 Task: Search one way flight ticket for 4 adults, 2 children, 2 infants in seat and 1 infant on lap in economy from Cleveland: Cleveland Hopkins International Airport to Greenville: Pitt-greenville Airport on 5-2-2023. Choice of flights is Southwest. Price is upto 65000. Outbound departure time preference is 14:15.
Action: Mouse moved to (352, 315)
Screenshot: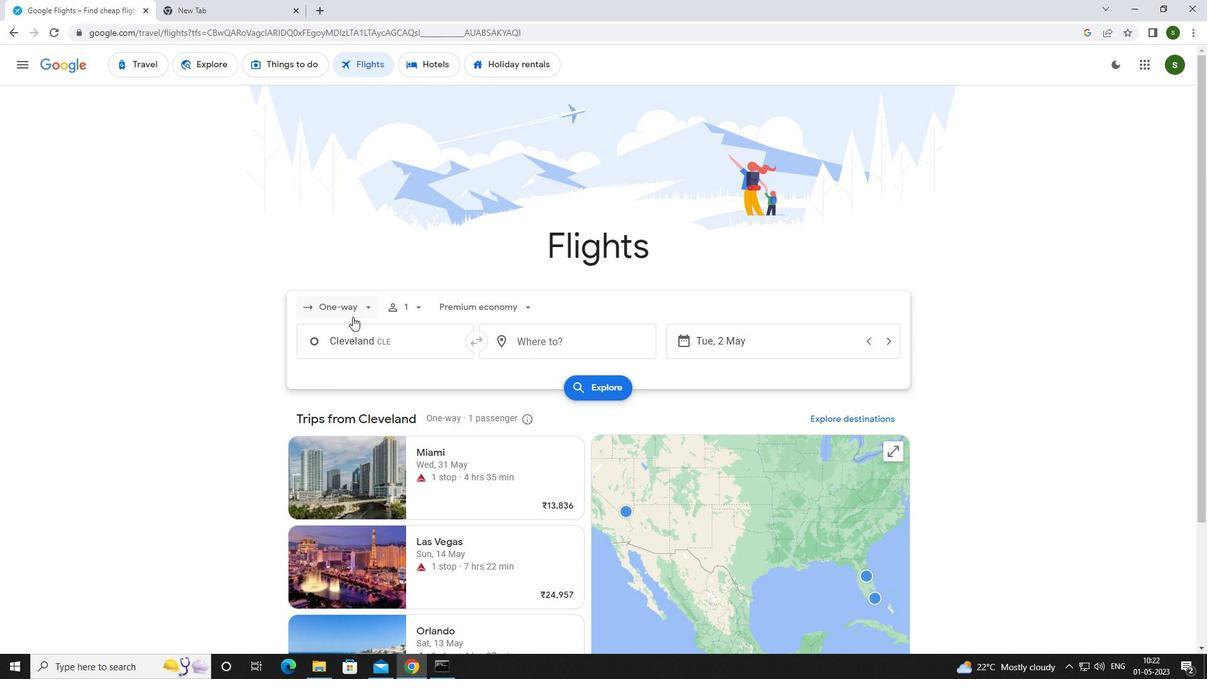 
Action: Mouse pressed left at (352, 315)
Screenshot: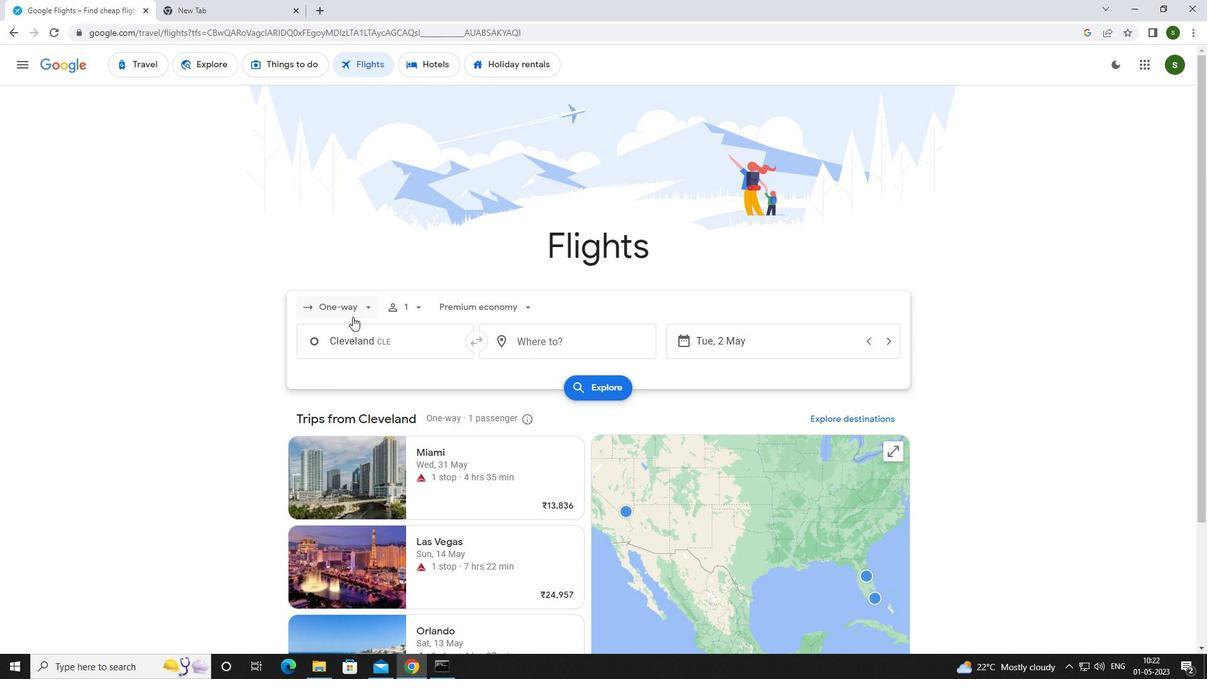
Action: Mouse moved to (354, 366)
Screenshot: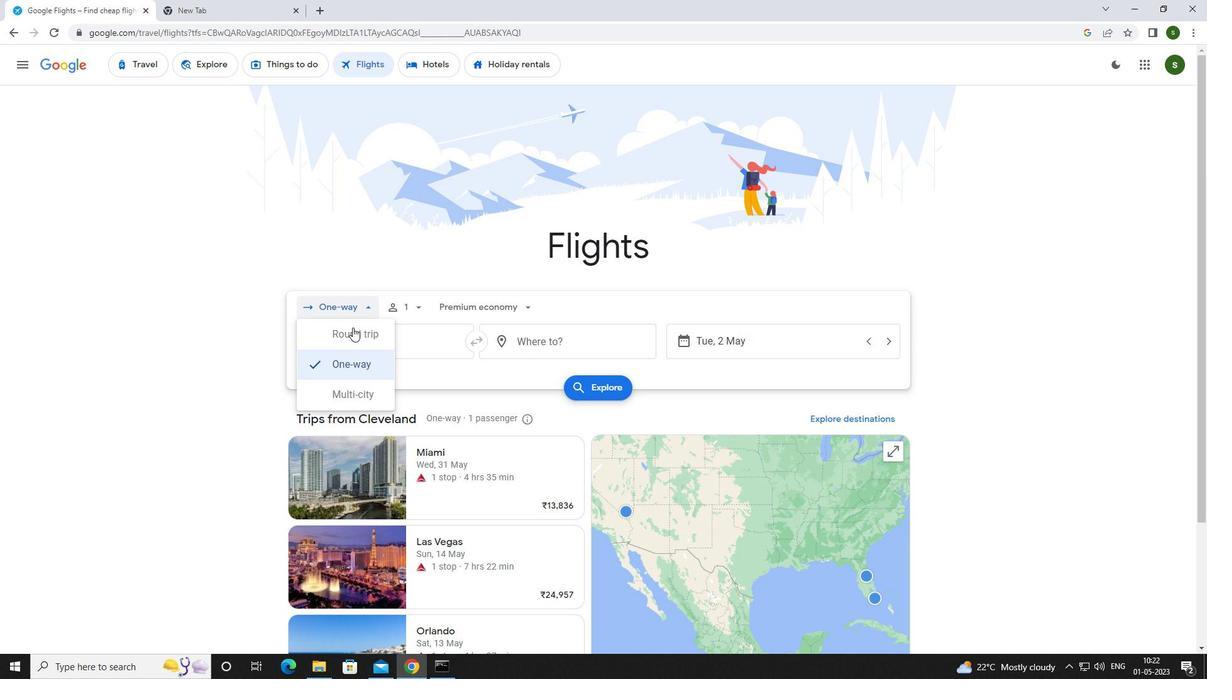 
Action: Mouse pressed left at (354, 366)
Screenshot: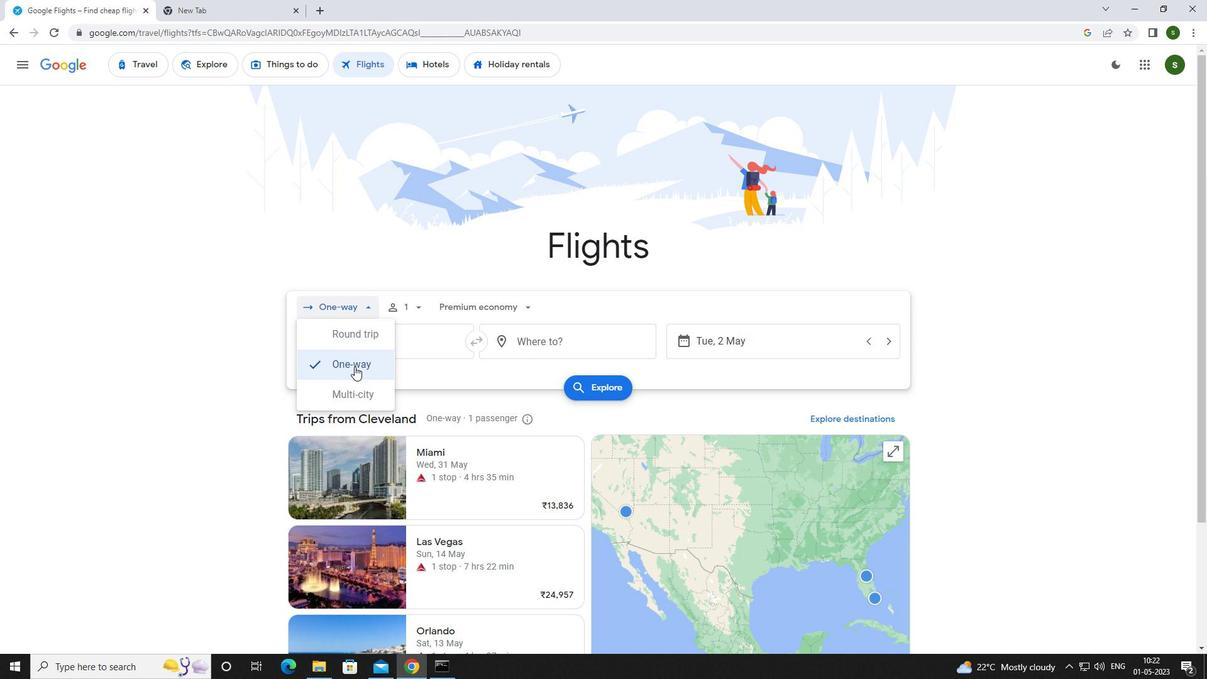 
Action: Mouse moved to (416, 304)
Screenshot: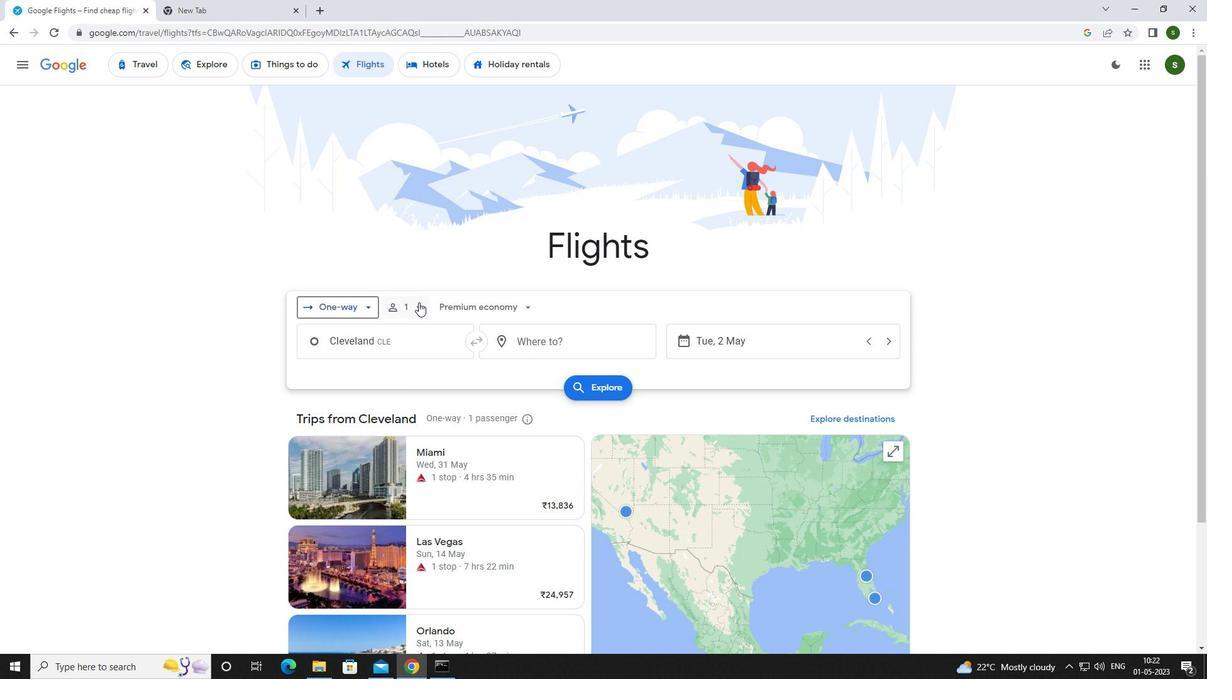 
Action: Mouse pressed left at (416, 304)
Screenshot: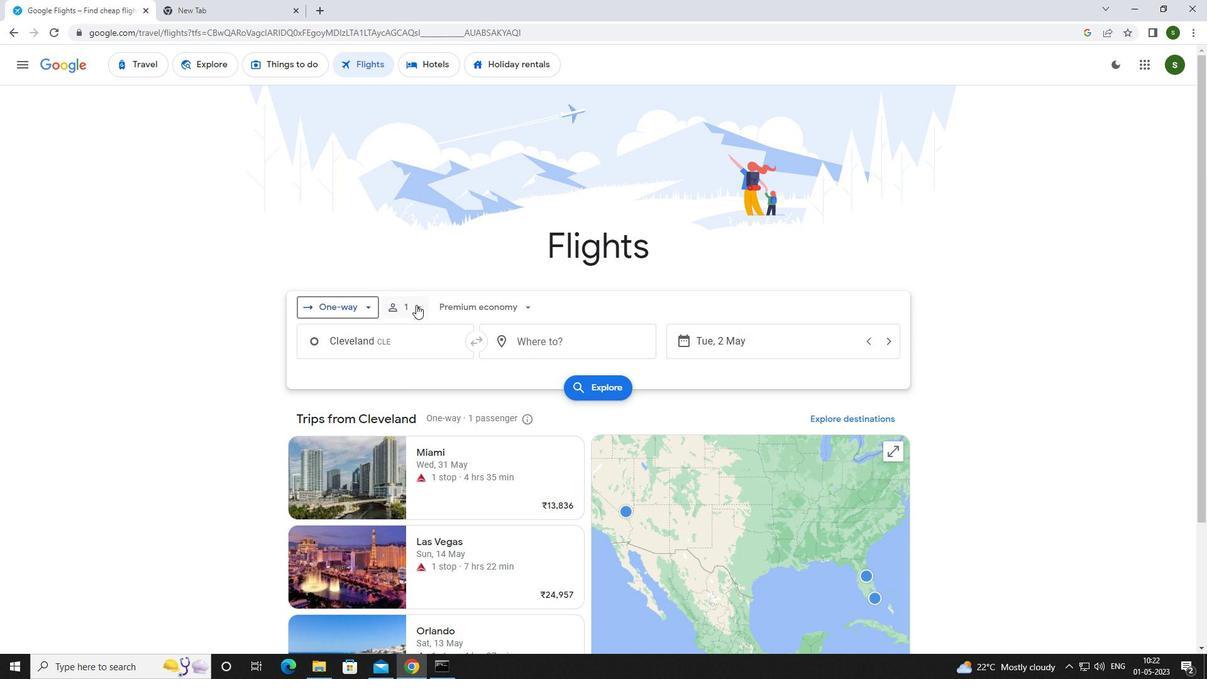 
Action: Mouse moved to (516, 335)
Screenshot: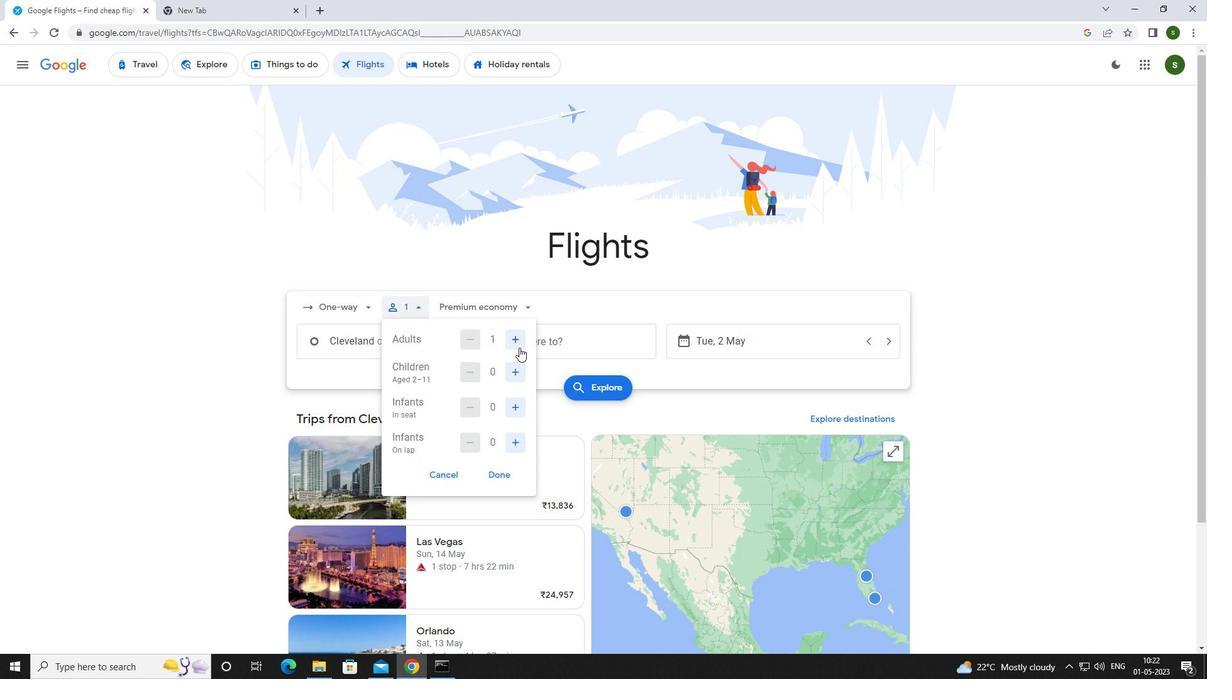 
Action: Mouse pressed left at (516, 335)
Screenshot: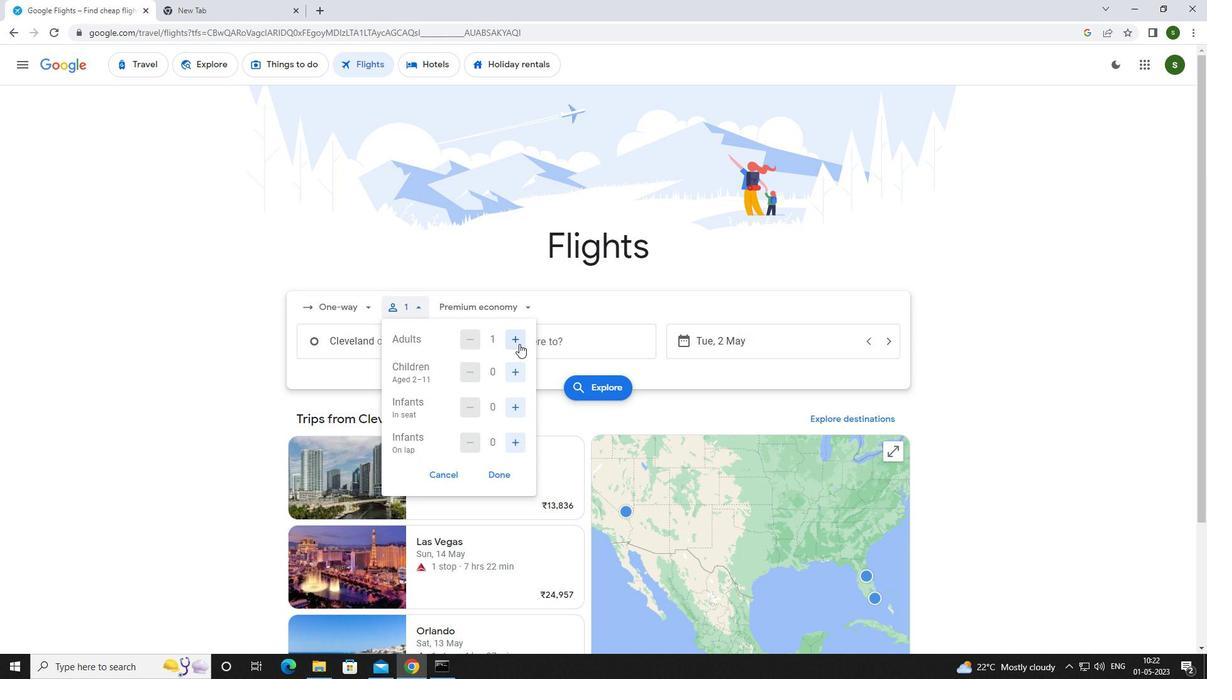 
Action: Mouse pressed left at (516, 335)
Screenshot: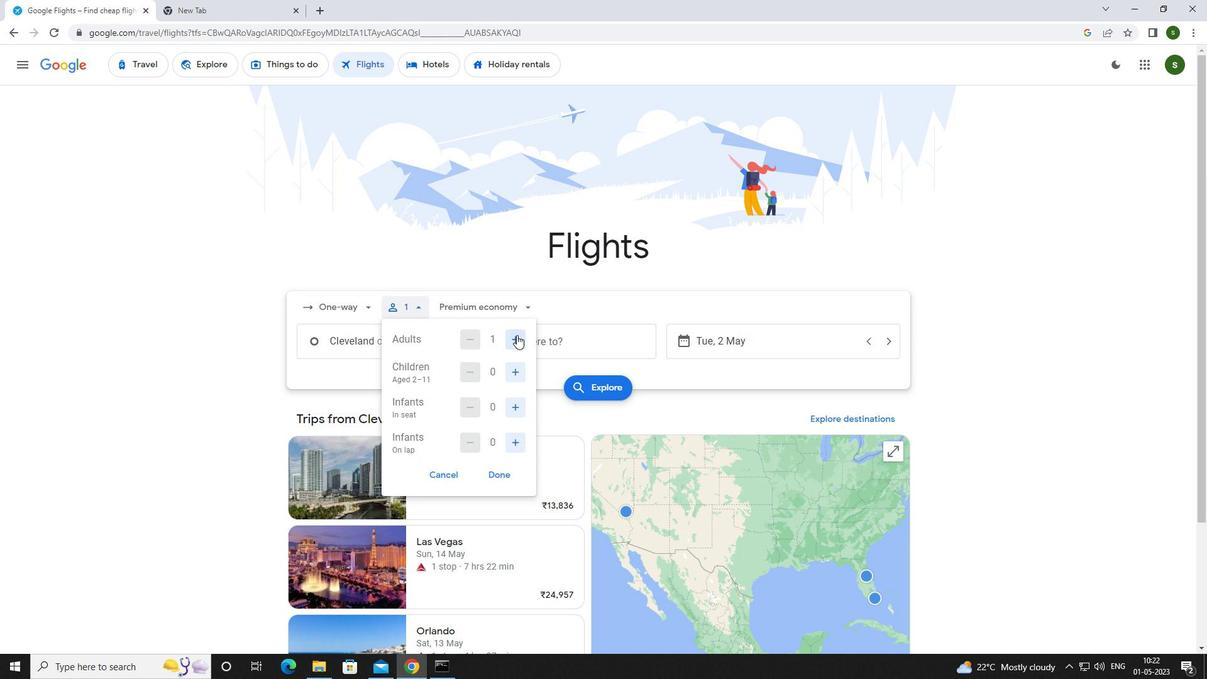 
Action: Mouse pressed left at (516, 335)
Screenshot: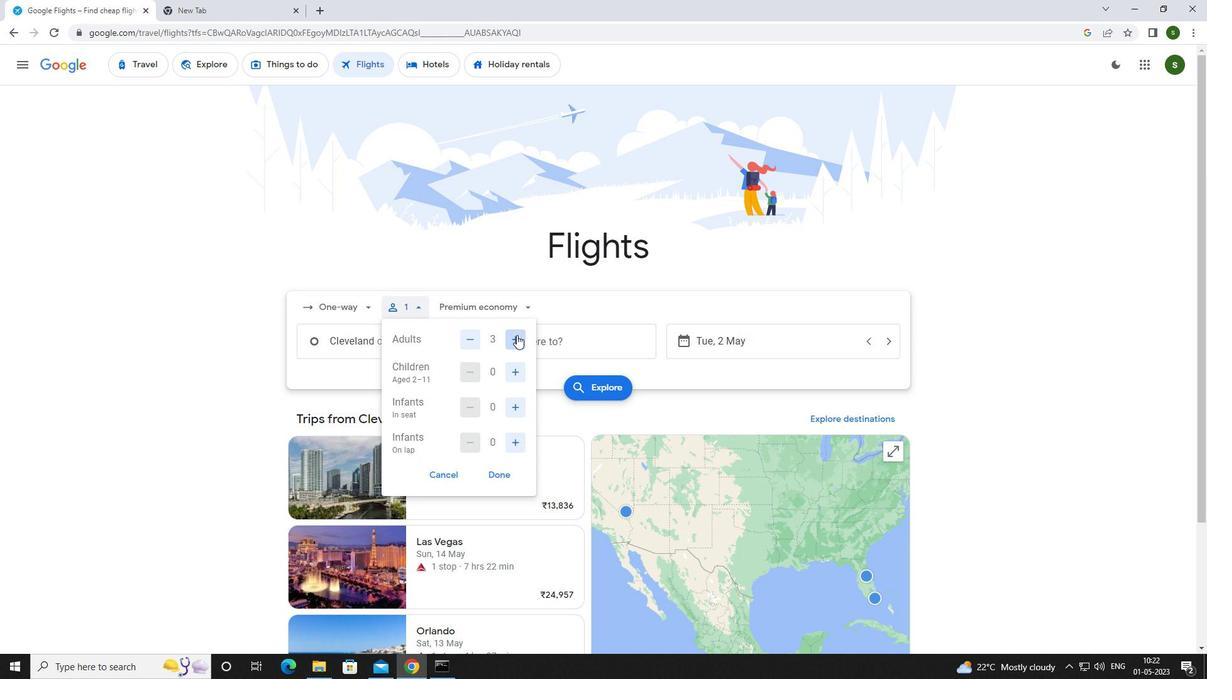 
Action: Mouse moved to (514, 367)
Screenshot: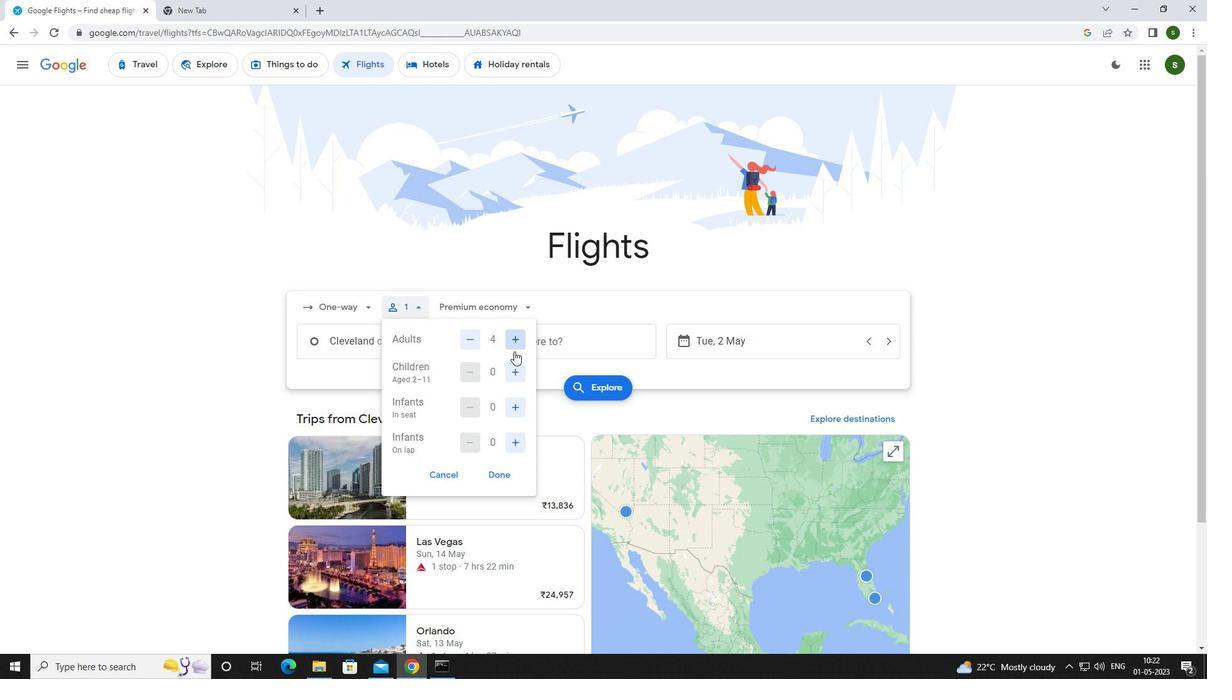 
Action: Mouse pressed left at (514, 367)
Screenshot: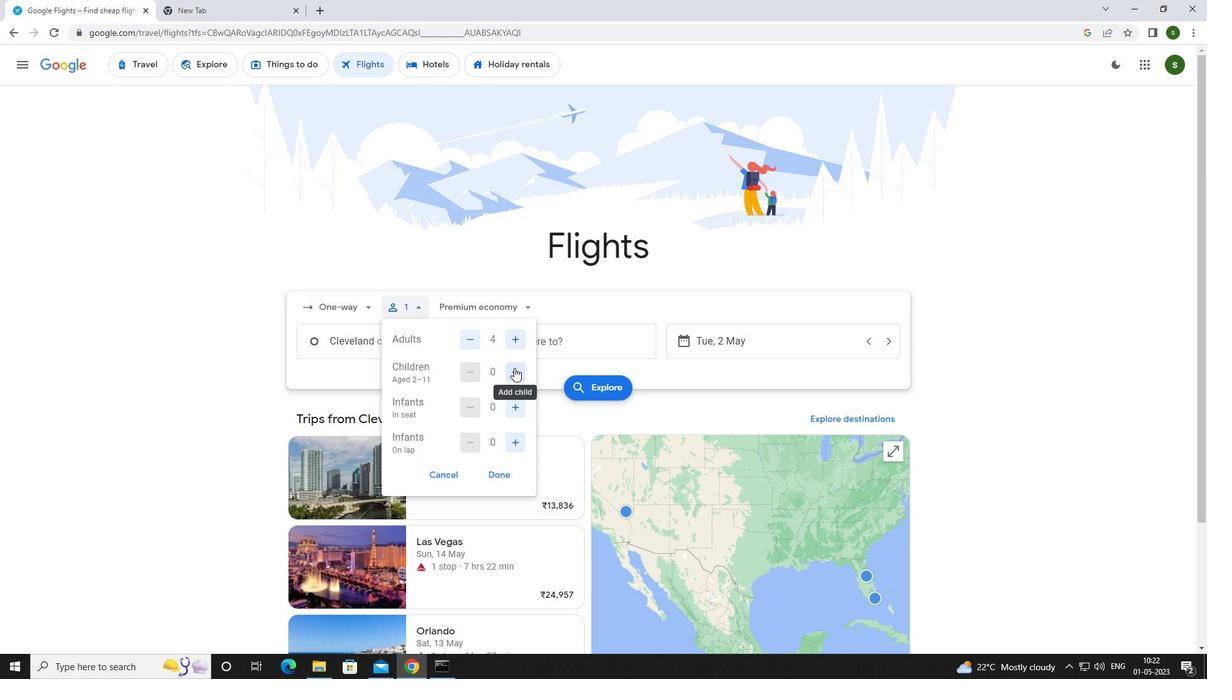 
Action: Mouse pressed left at (514, 367)
Screenshot: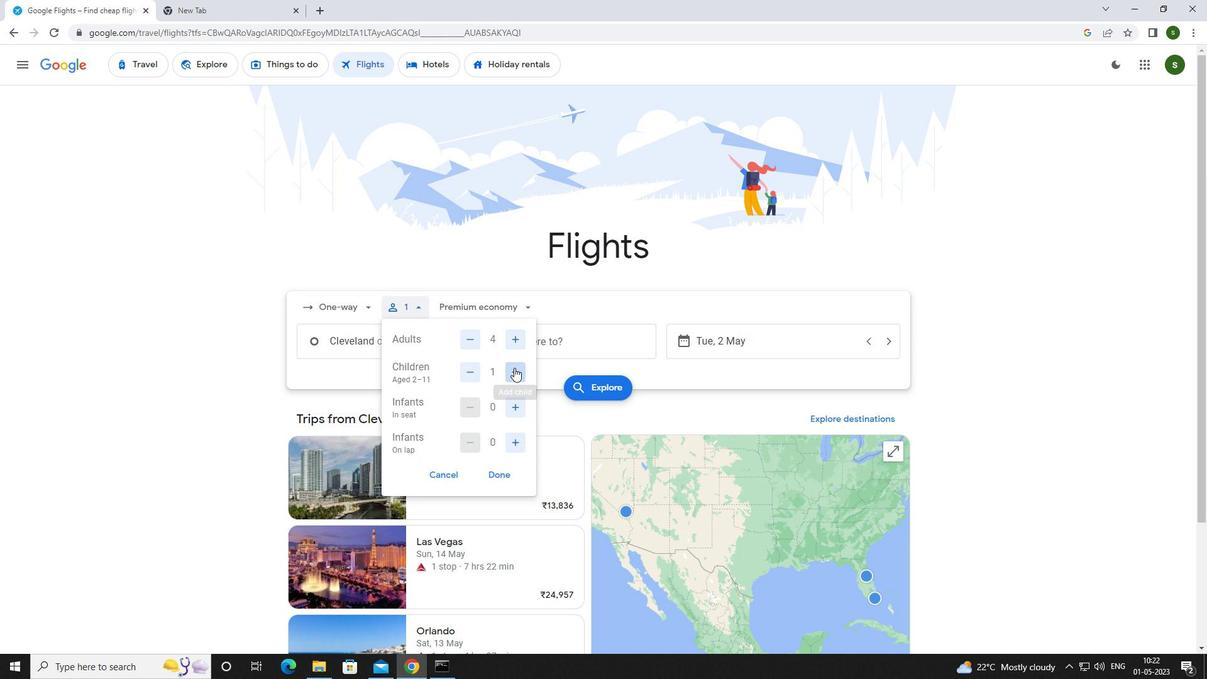 
Action: Mouse moved to (514, 405)
Screenshot: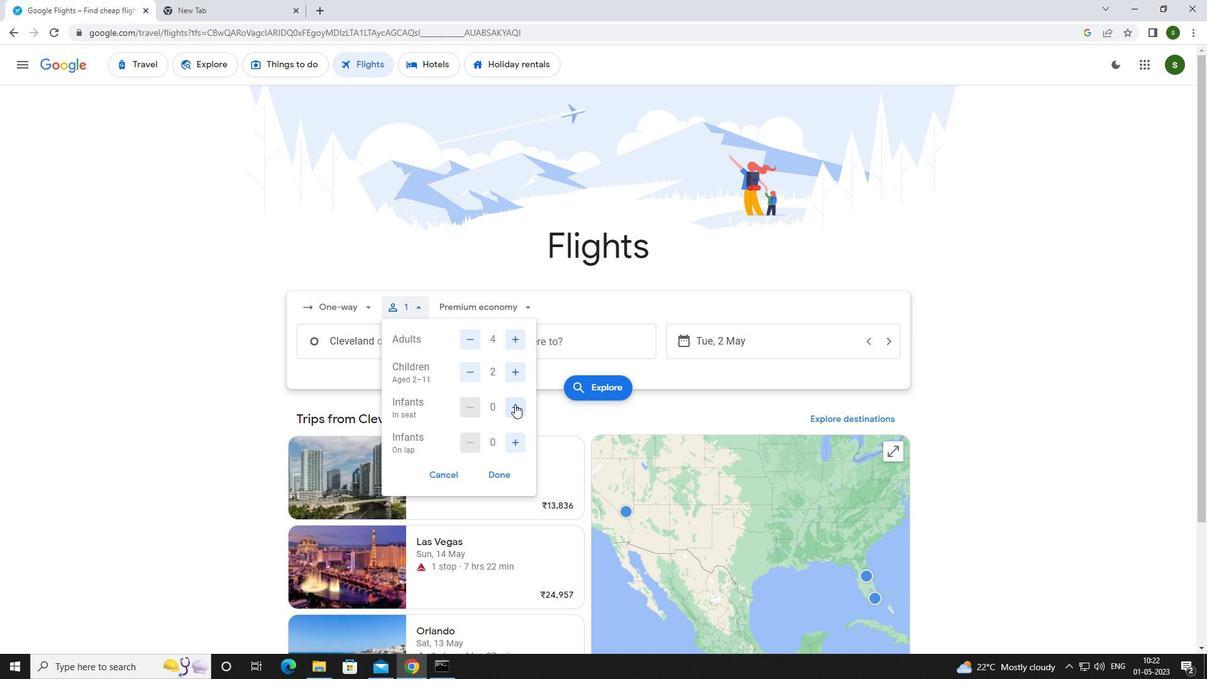 
Action: Mouse pressed left at (514, 405)
Screenshot: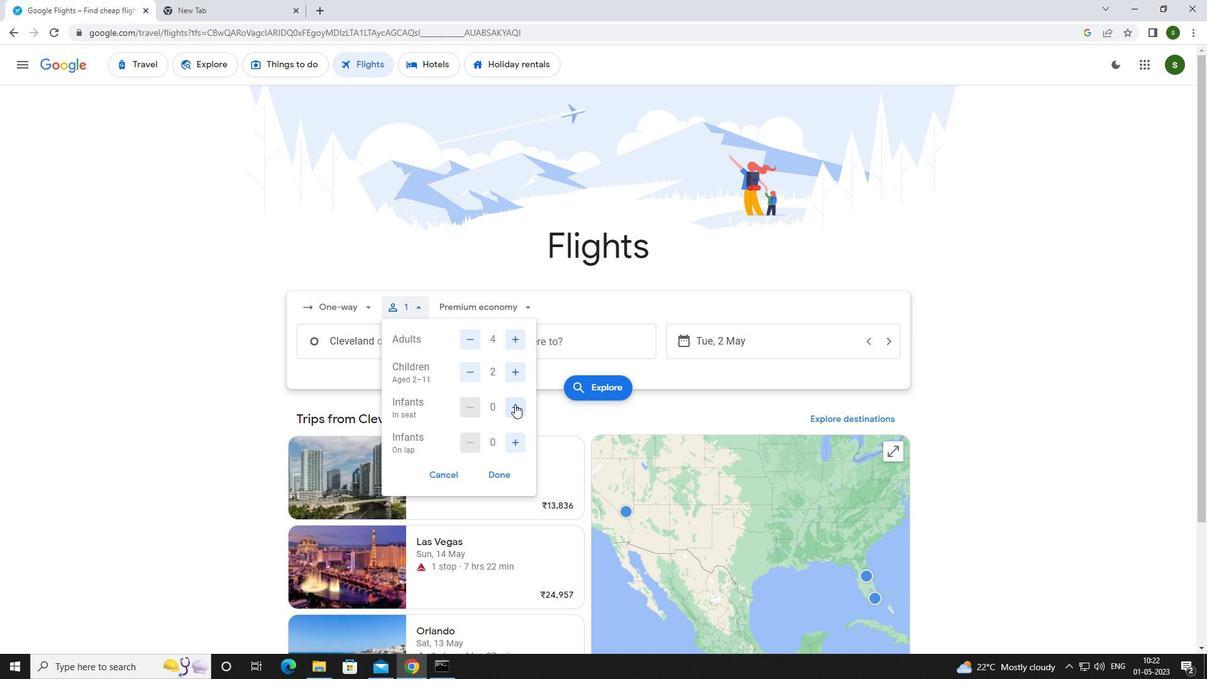 
Action: Mouse pressed left at (514, 405)
Screenshot: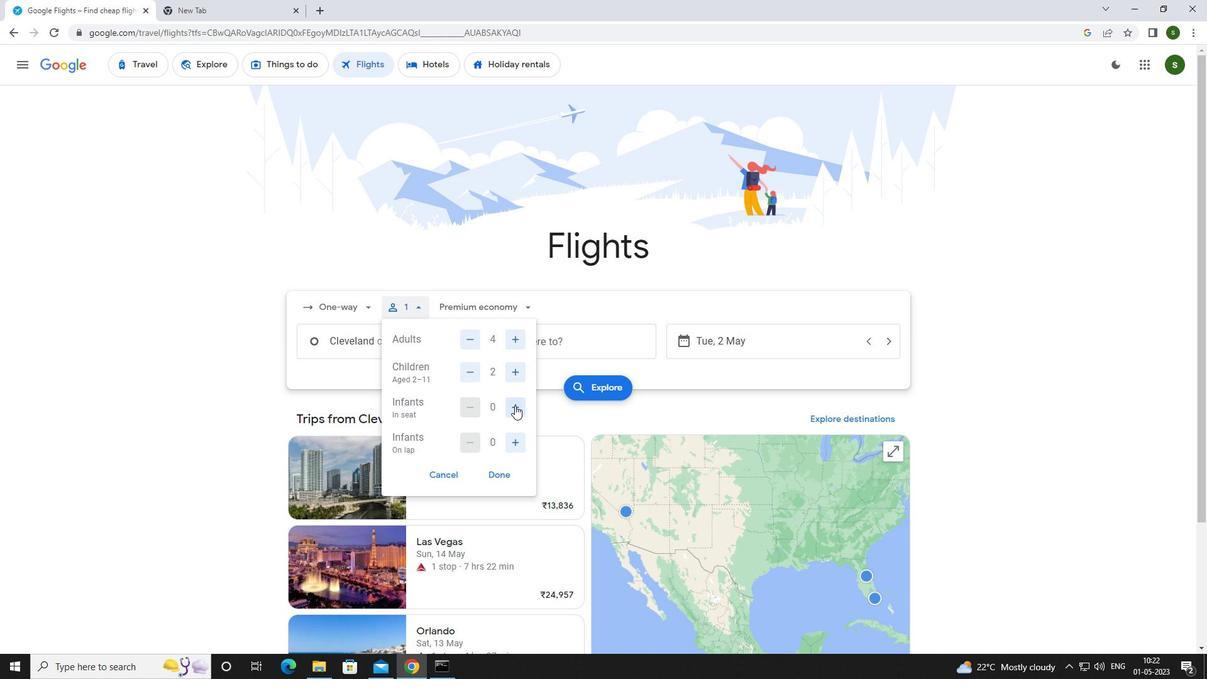 
Action: Mouse moved to (521, 443)
Screenshot: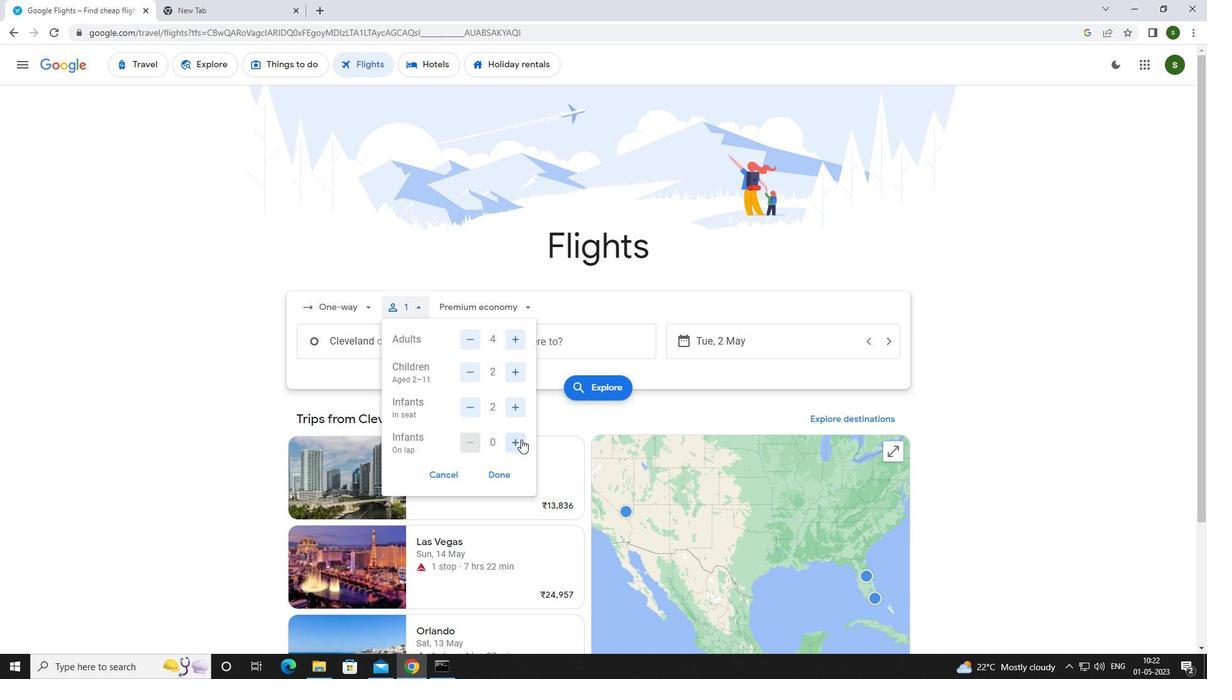 
Action: Mouse pressed left at (521, 443)
Screenshot: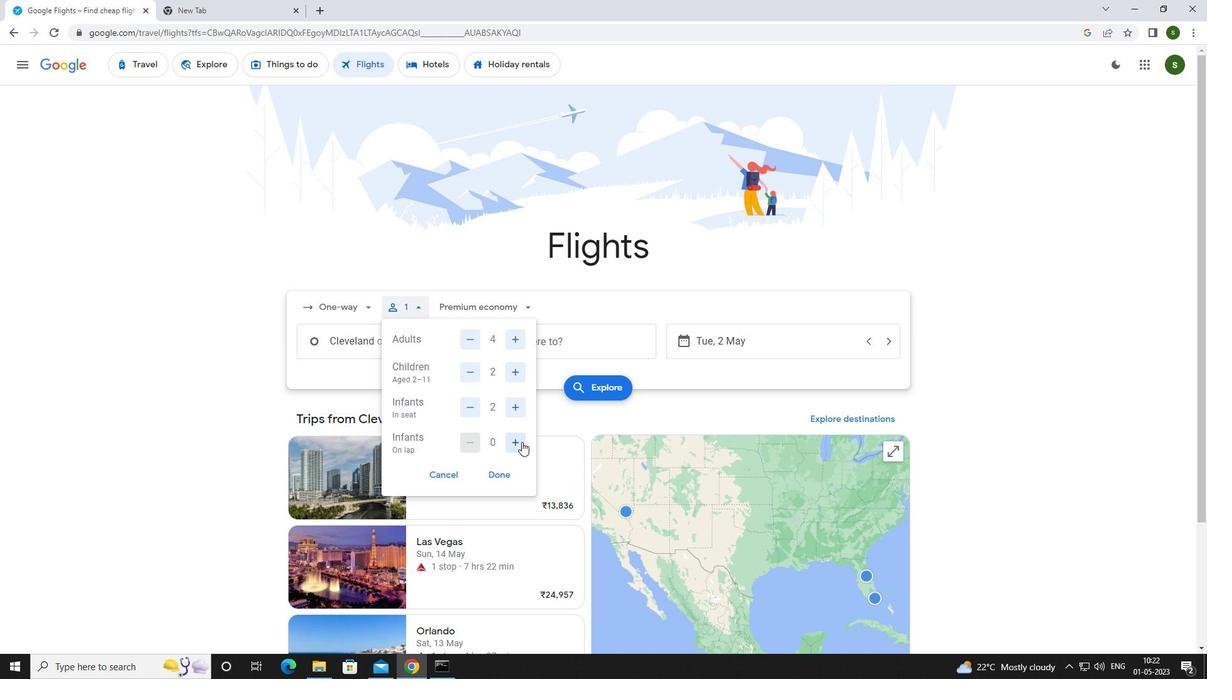 
Action: Mouse moved to (487, 299)
Screenshot: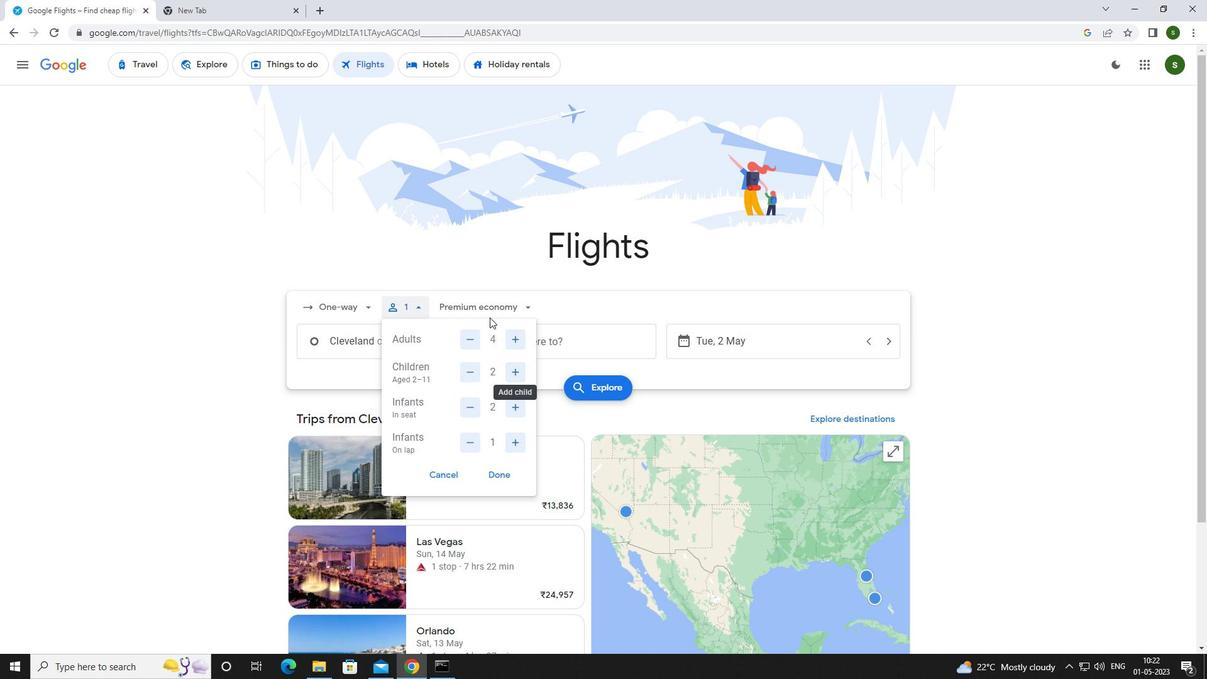 
Action: Mouse pressed left at (487, 299)
Screenshot: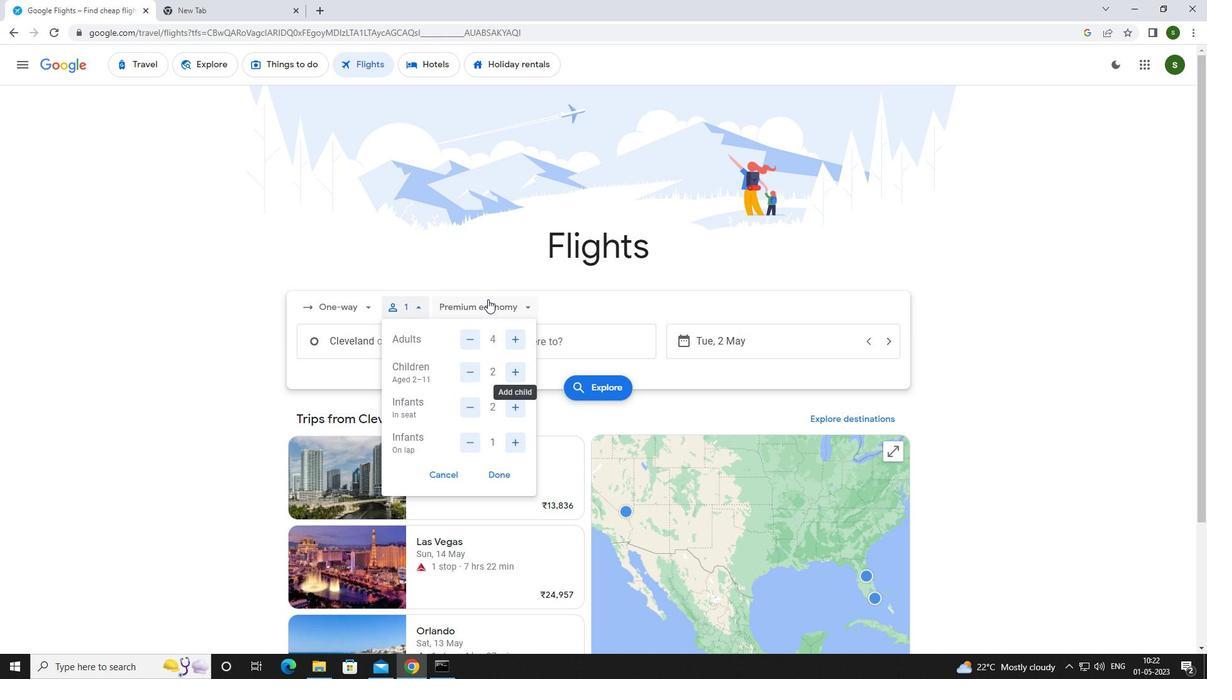 
Action: Mouse moved to (496, 340)
Screenshot: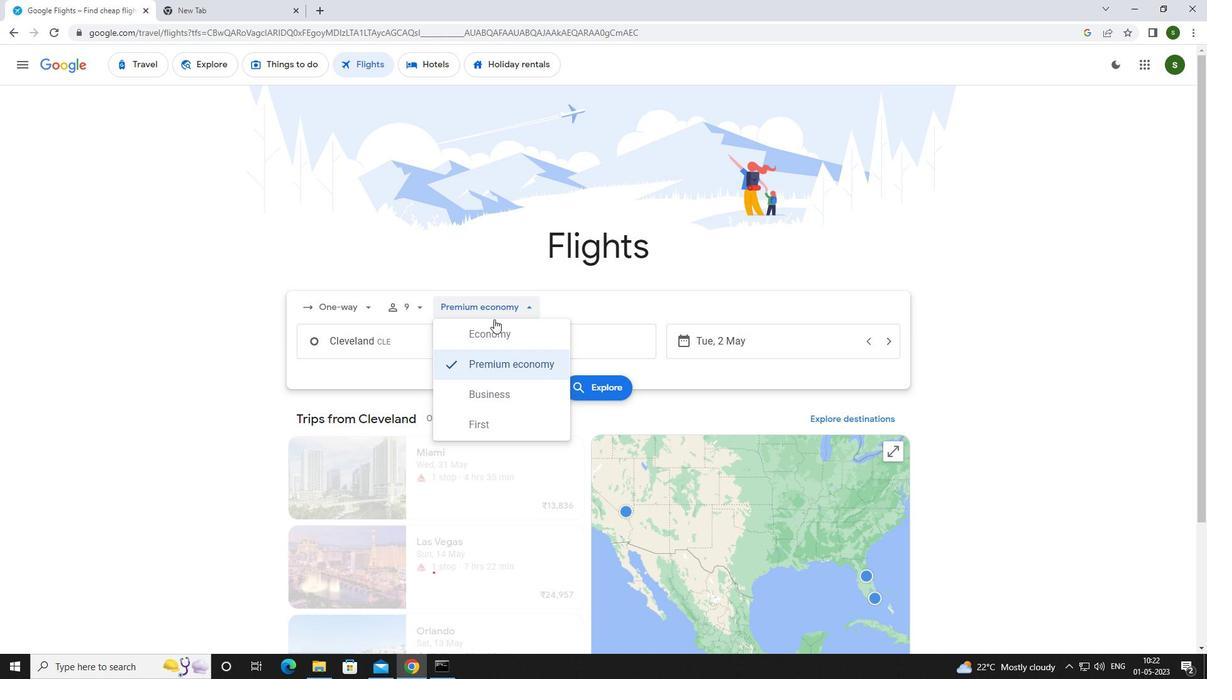 
Action: Mouse pressed left at (496, 340)
Screenshot: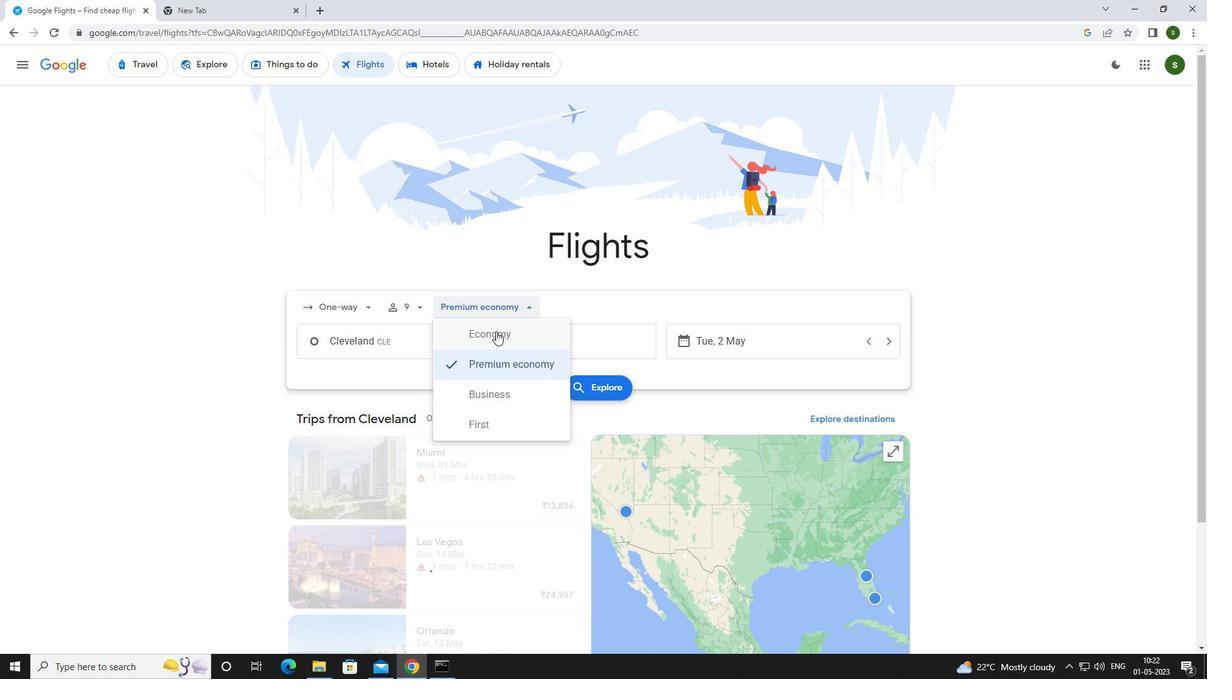 
Action: Mouse moved to (410, 348)
Screenshot: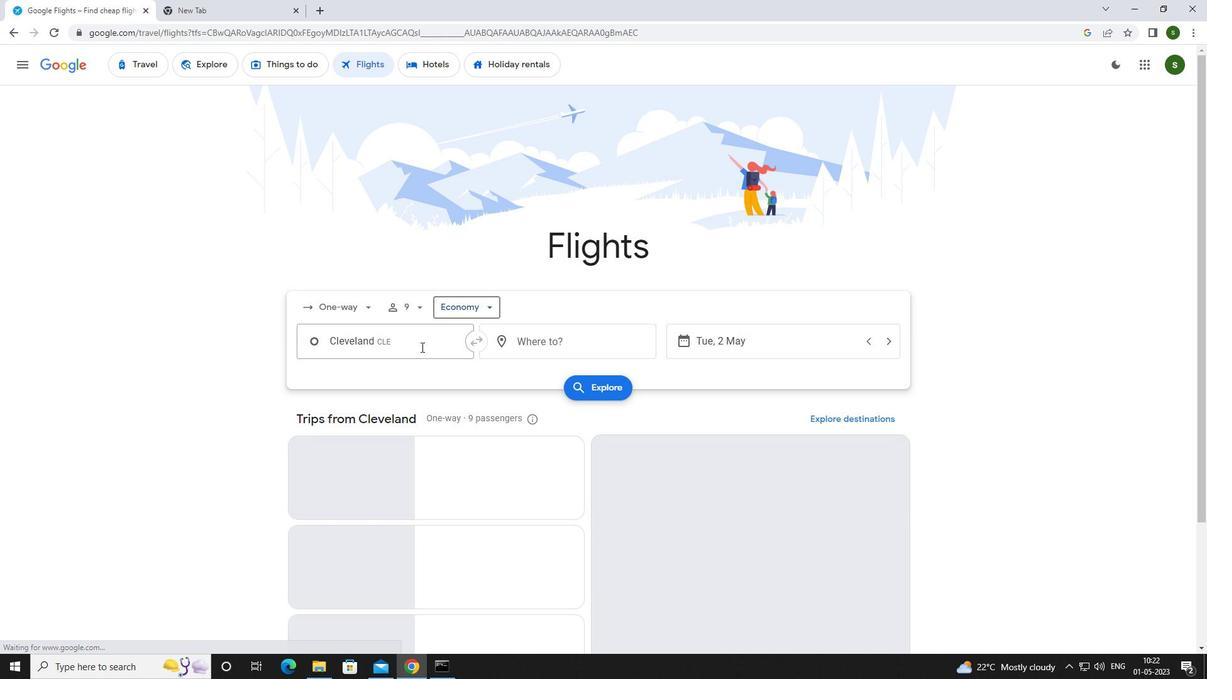 
Action: Mouse pressed left at (410, 348)
Screenshot: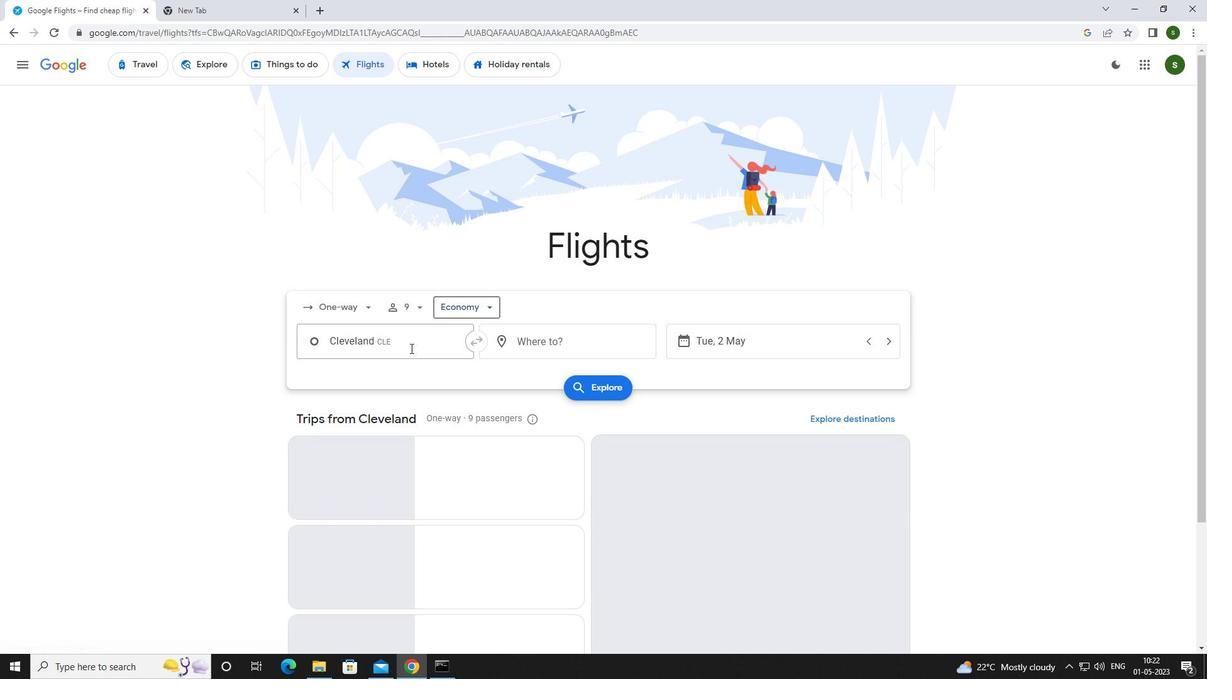 
Action: Mouse moved to (409, 348)
Screenshot: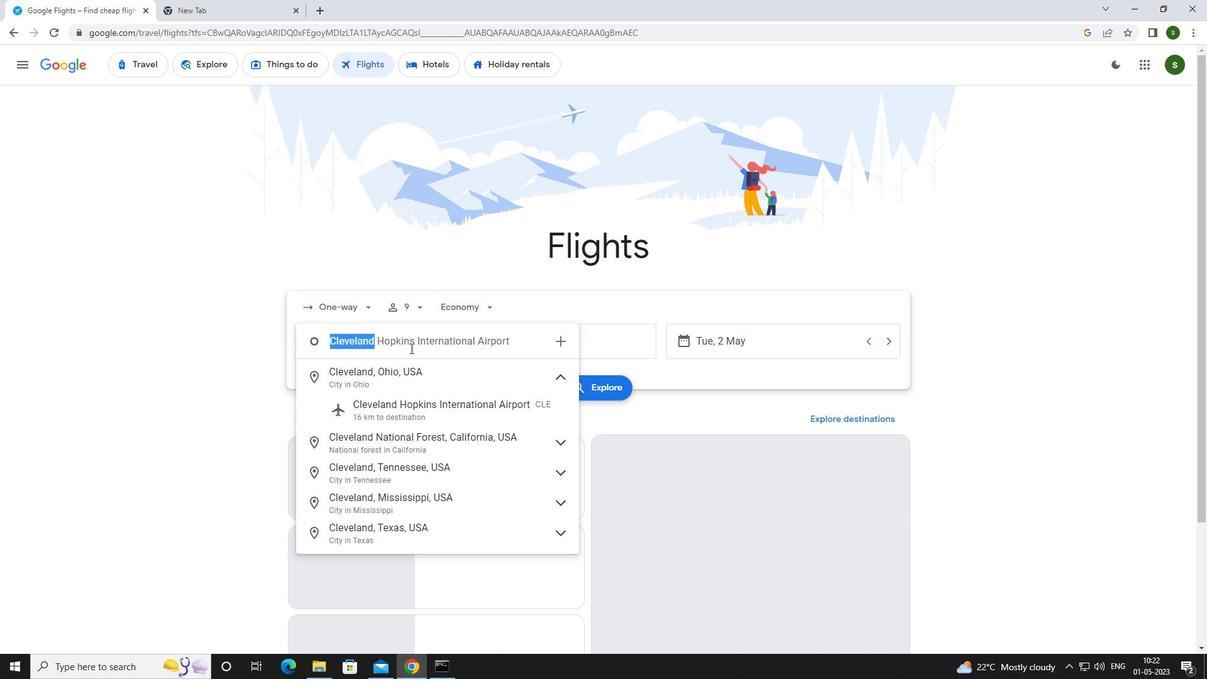 
Action: Key pressed c<Key.caps_lock>le
Screenshot: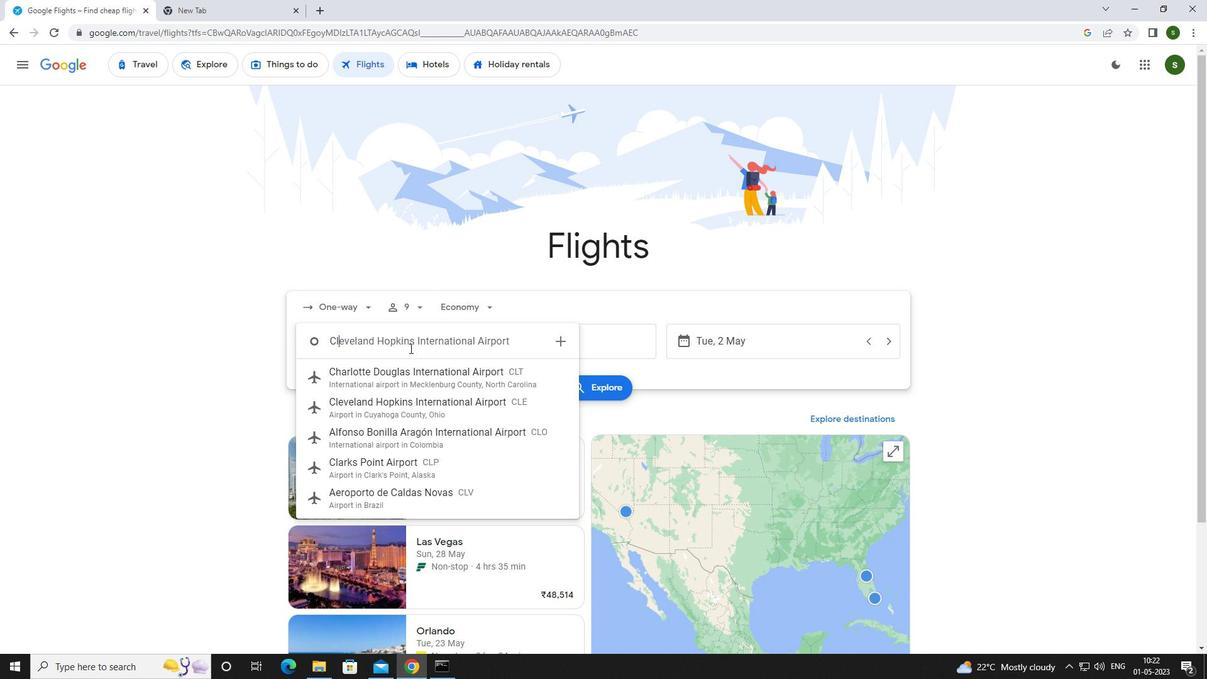 
Action: Mouse moved to (424, 376)
Screenshot: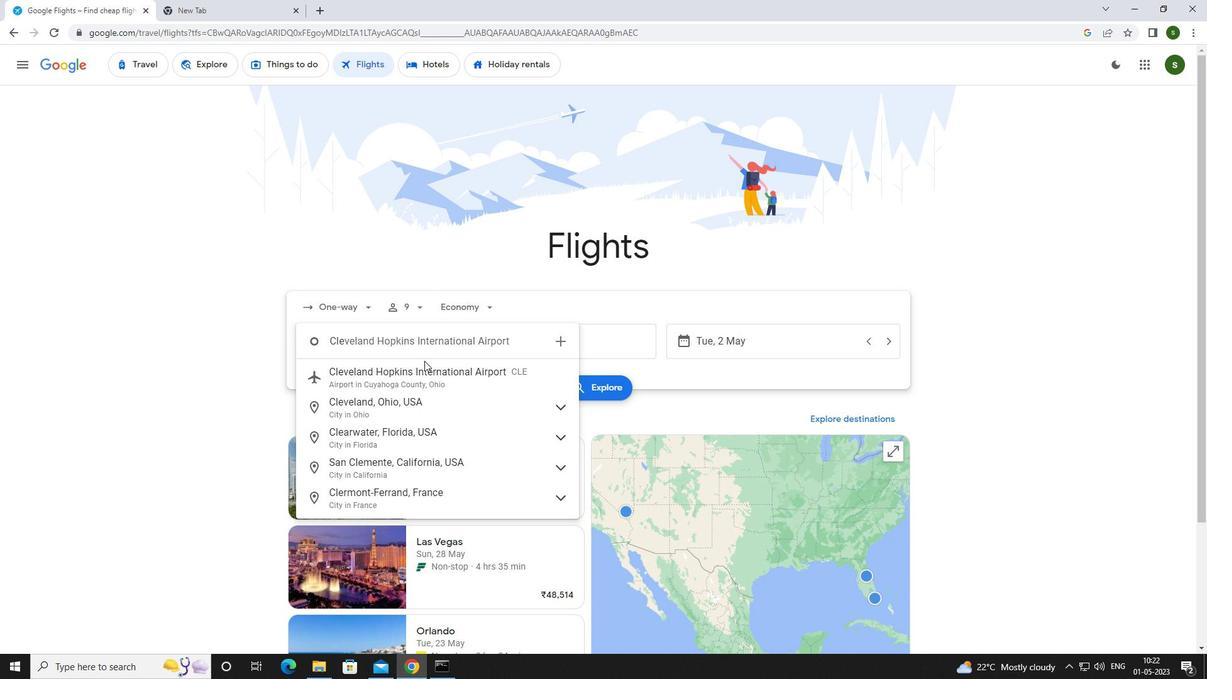 
Action: Mouse pressed left at (424, 376)
Screenshot: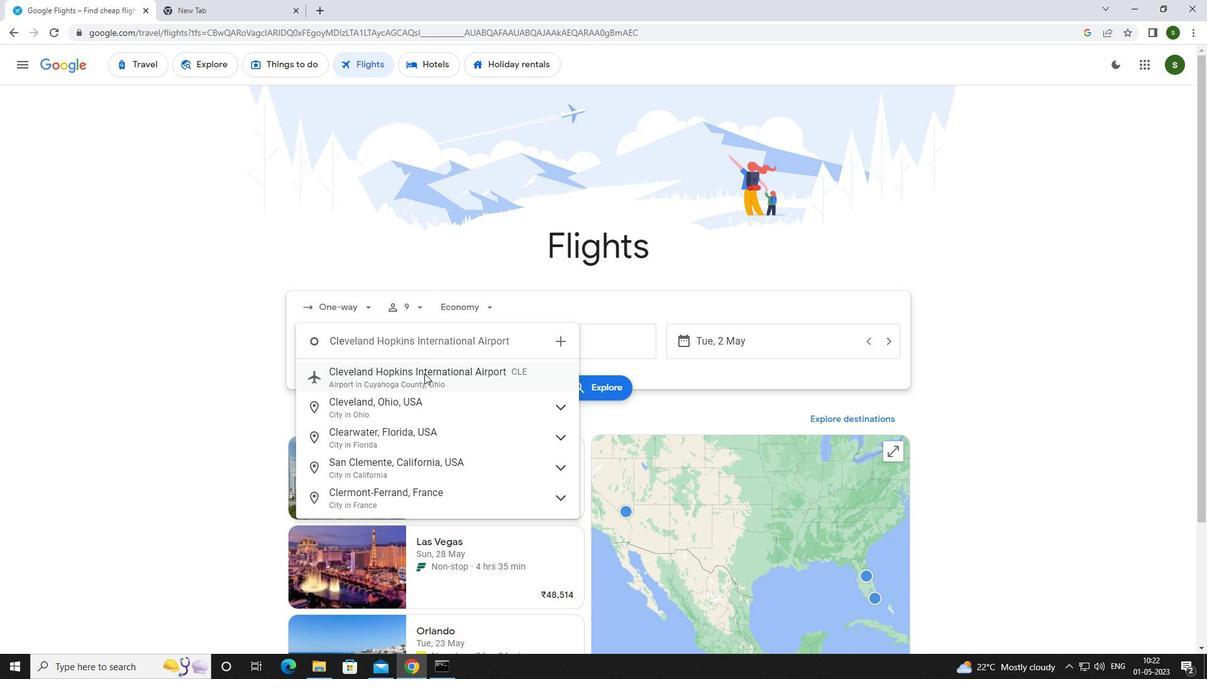 
Action: Mouse moved to (580, 337)
Screenshot: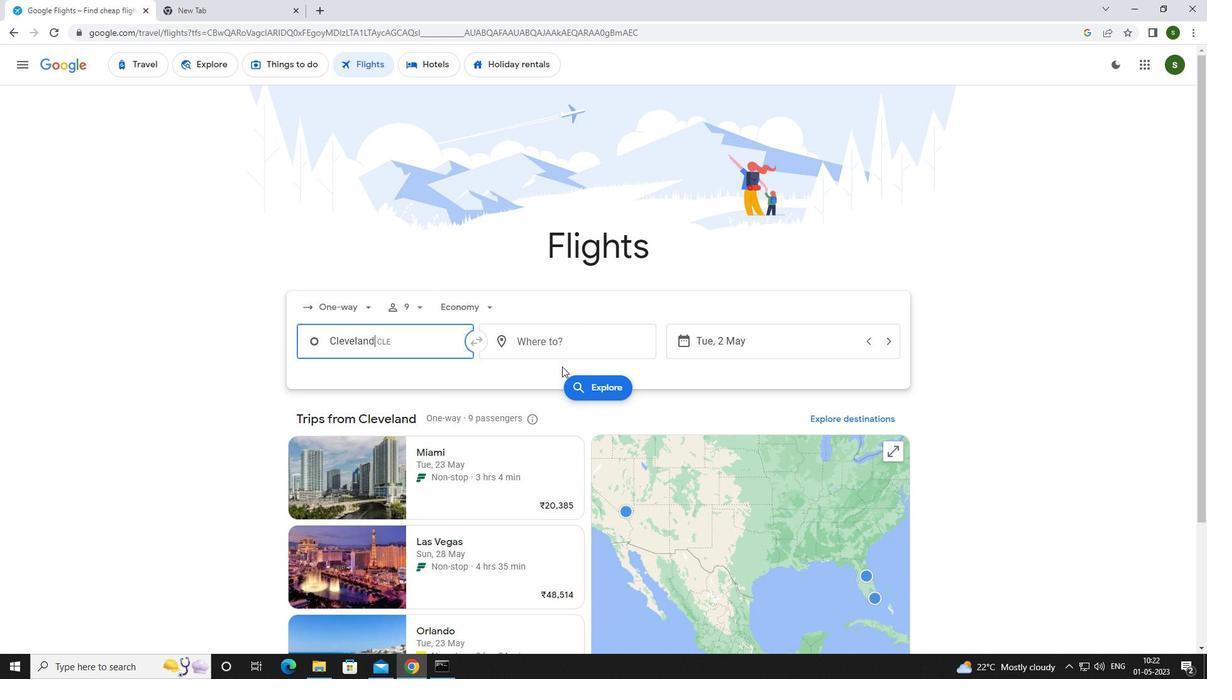 
Action: Mouse pressed left at (580, 337)
Screenshot: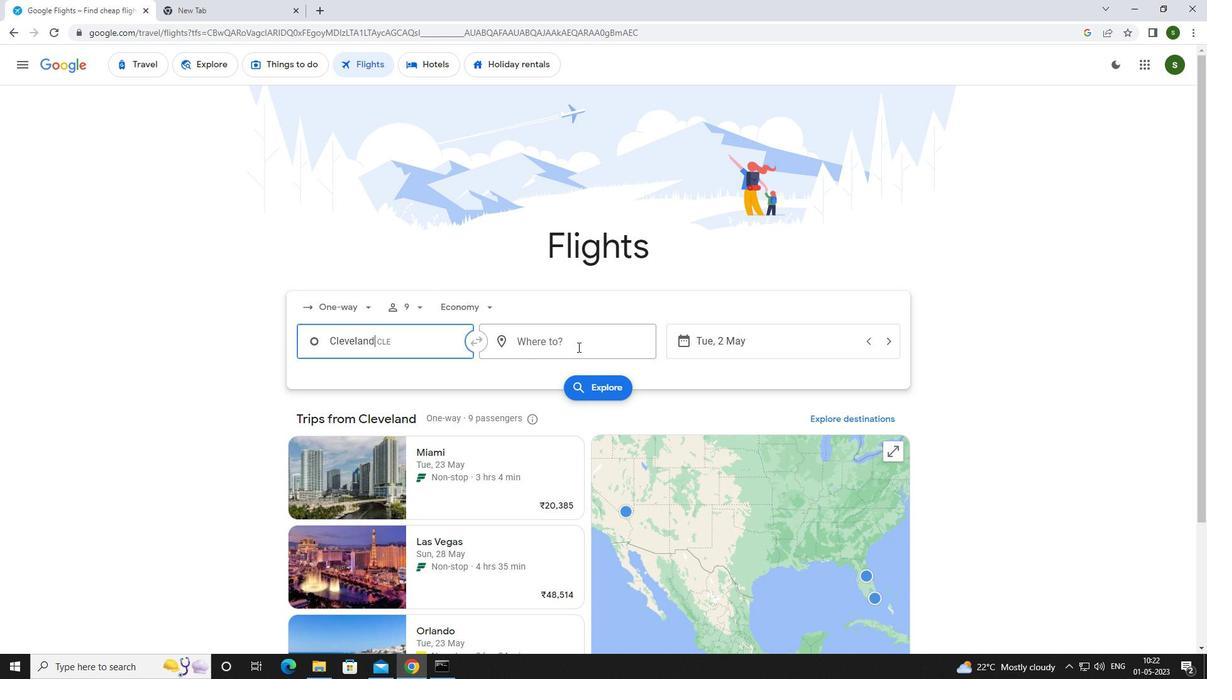 
Action: Mouse moved to (580, 337)
Screenshot: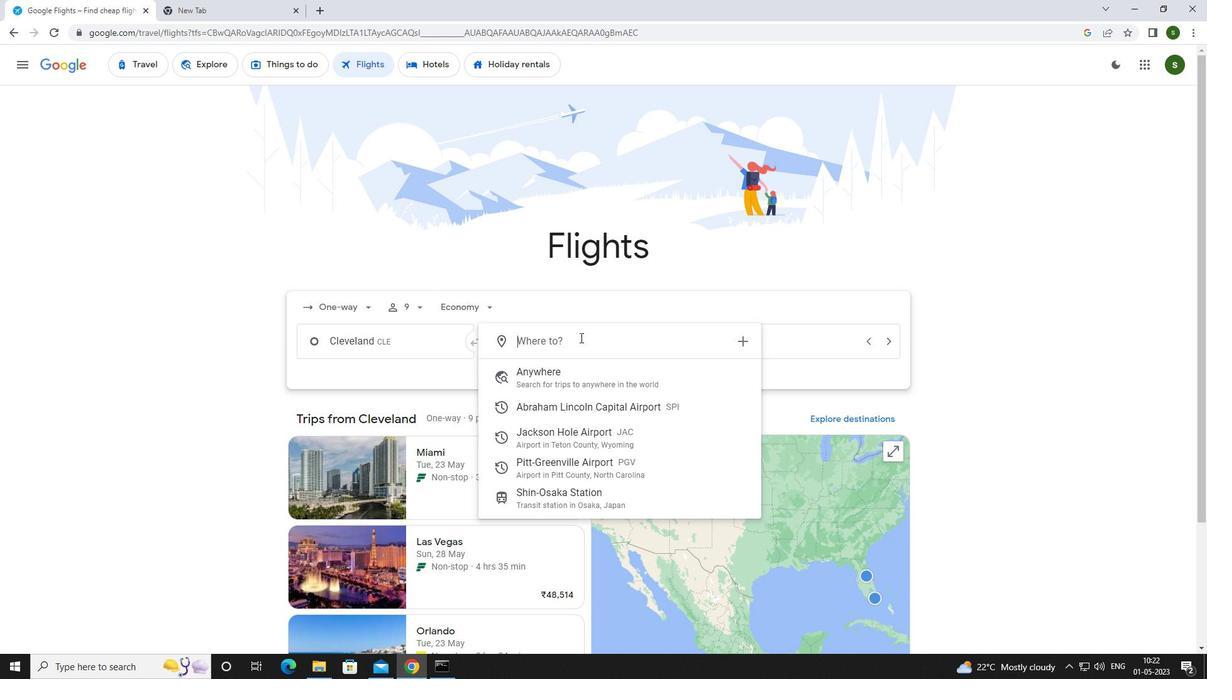 
Action: Key pressed <Key.caps_lock>p<Key.caps_lock>itt
Screenshot: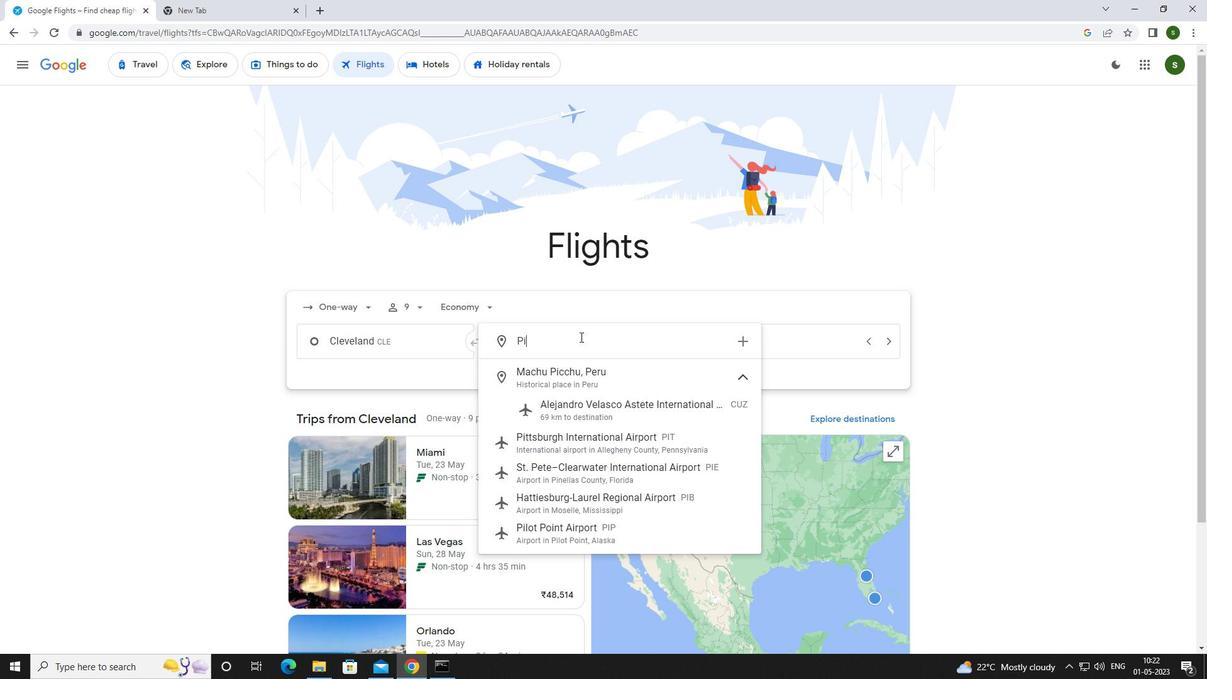 
Action: Mouse moved to (569, 469)
Screenshot: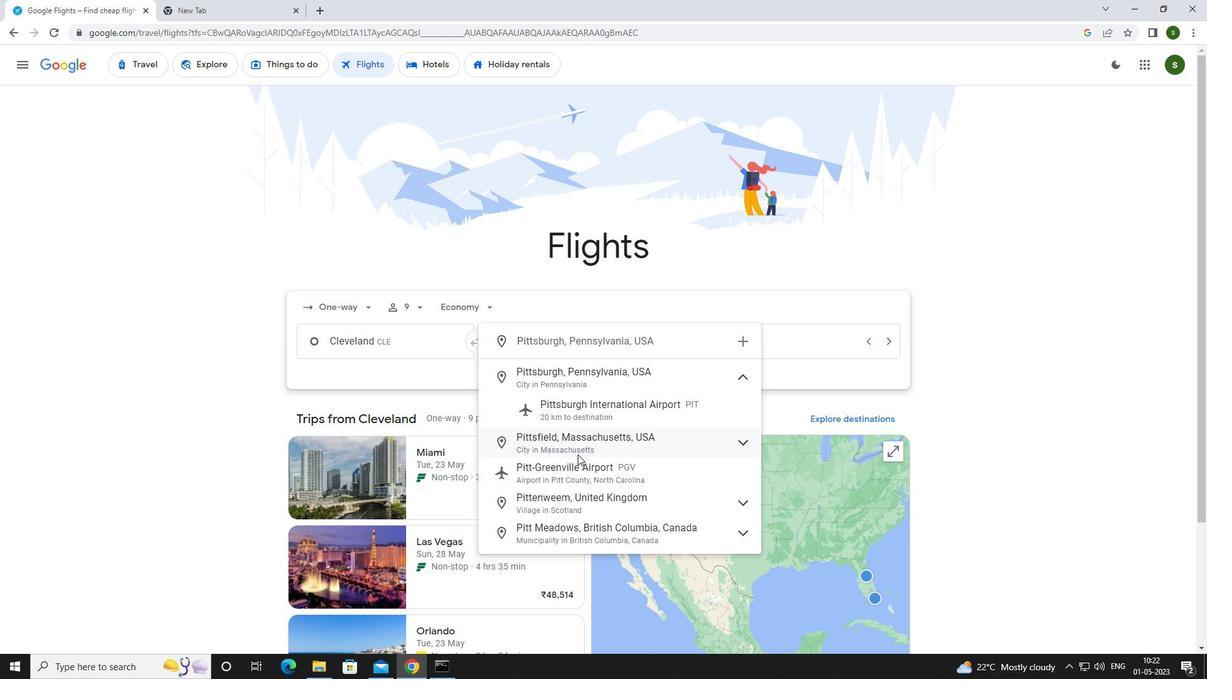 
Action: Mouse pressed left at (569, 469)
Screenshot: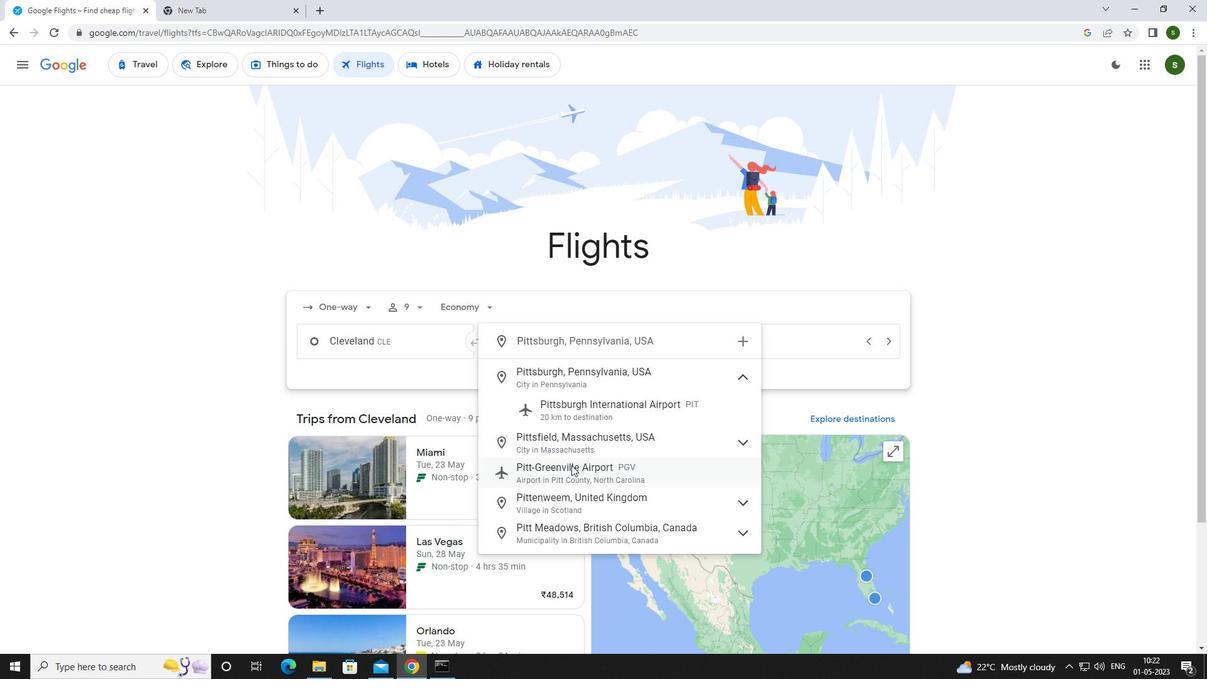 
Action: Mouse moved to (748, 342)
Screenshot: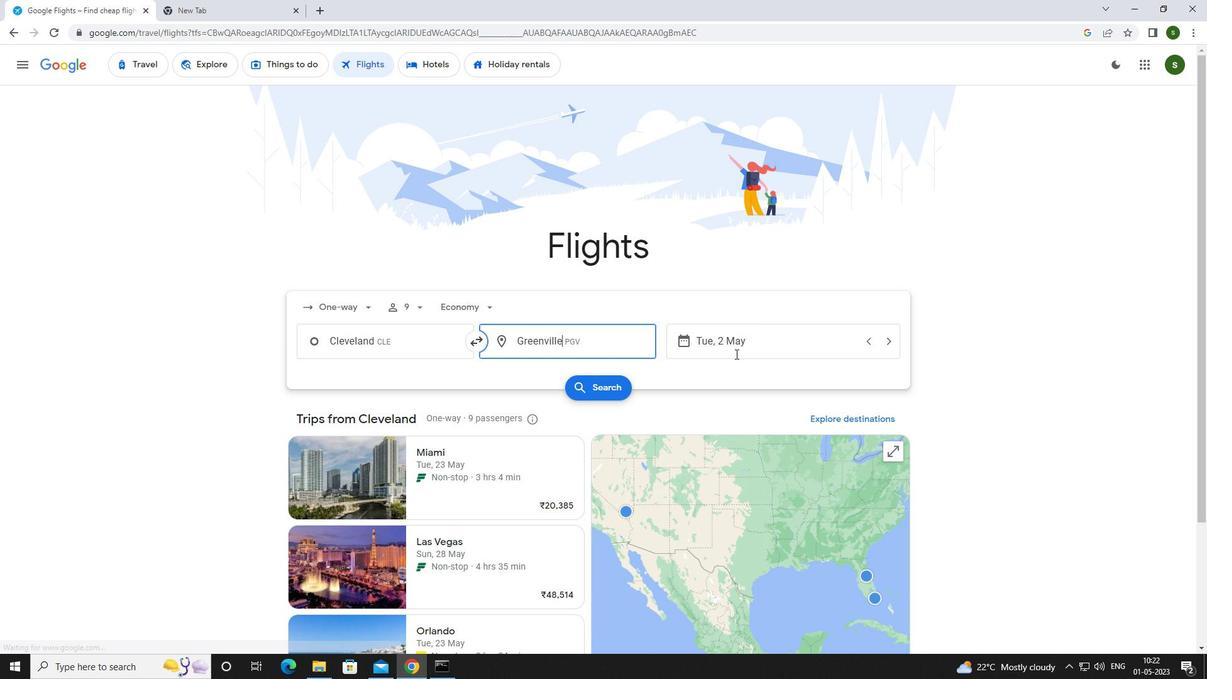 
Action: Mouse pressed left at (748, 342)
Screenshot: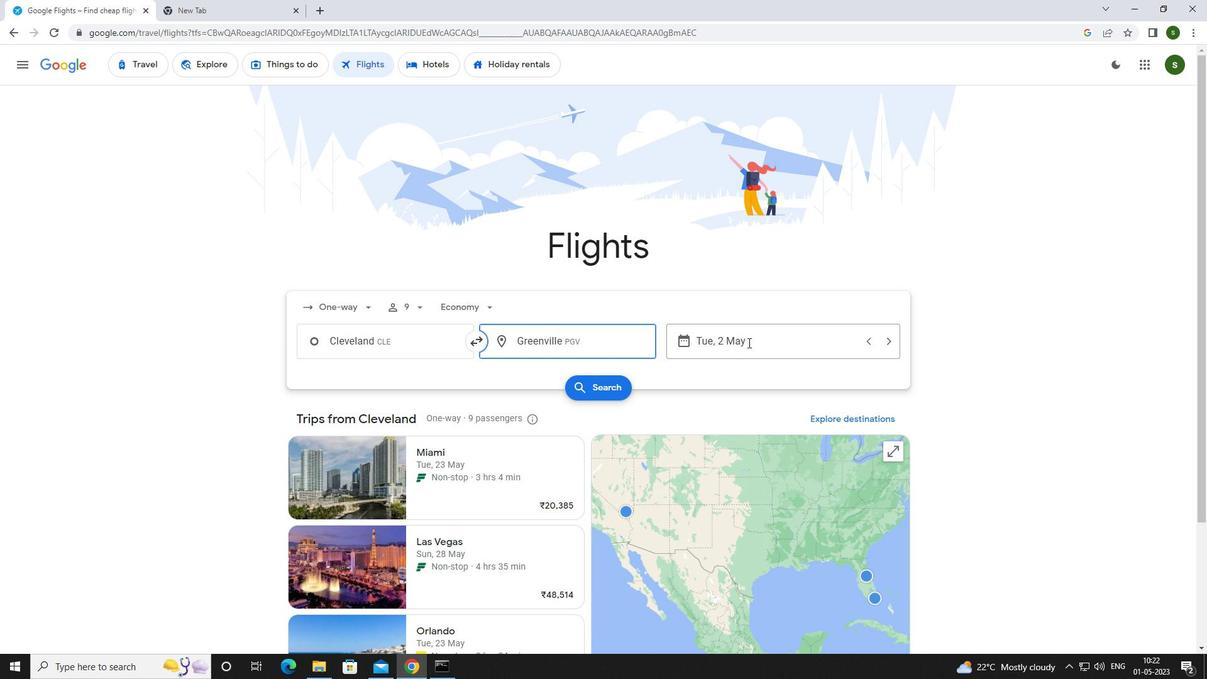 
Action: Mouse moved to (512, 428)
Screenshot: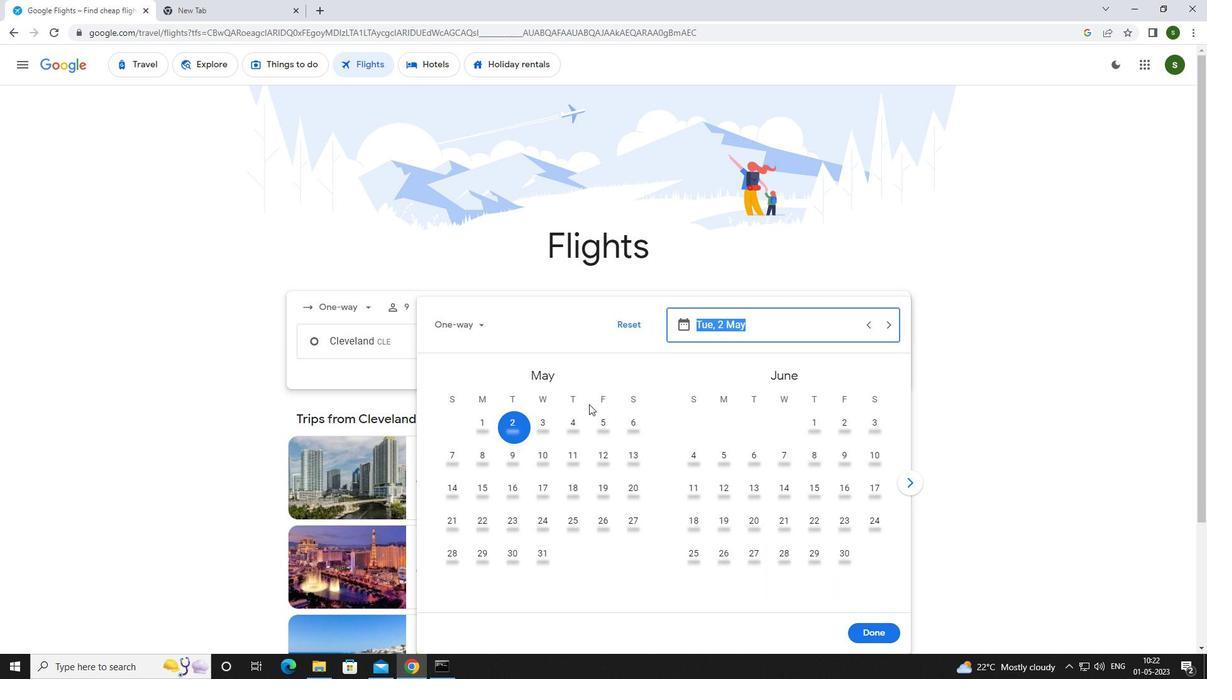 
Action: Mouse pressed left at (512, 428)
Screenshot: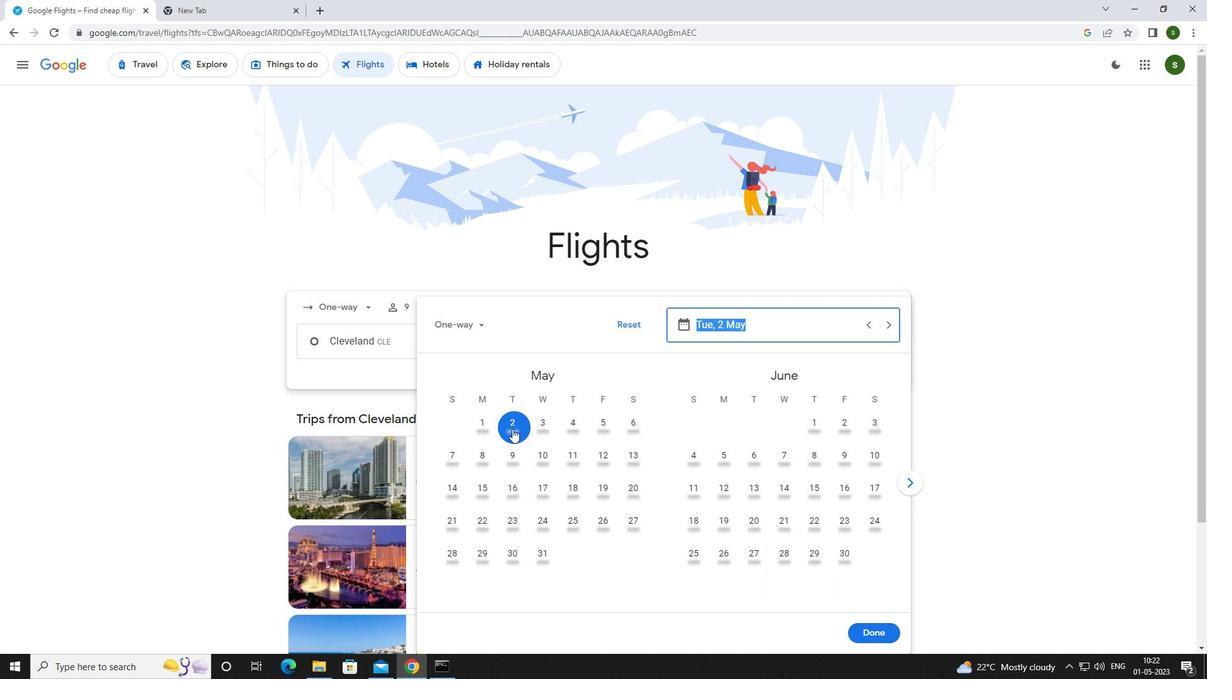 
Action: Mouse moved to (885, 632)
Screenshot: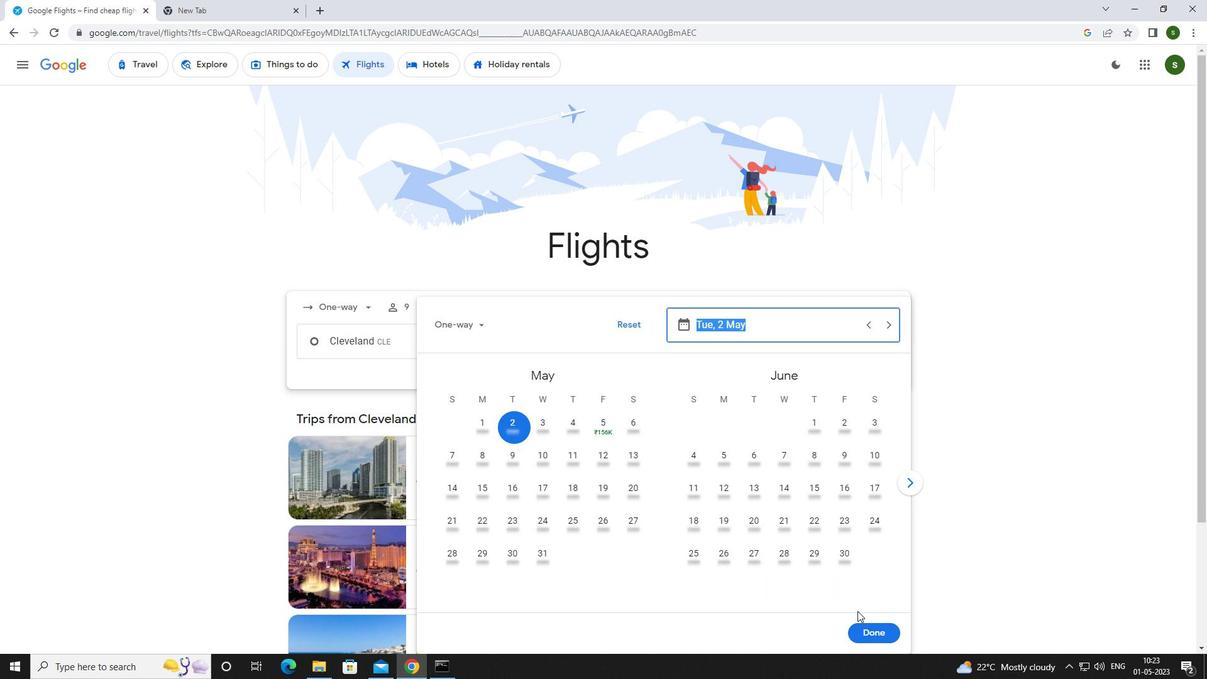 
Action: Mouse pressed left at (885, 632)
Screenshot: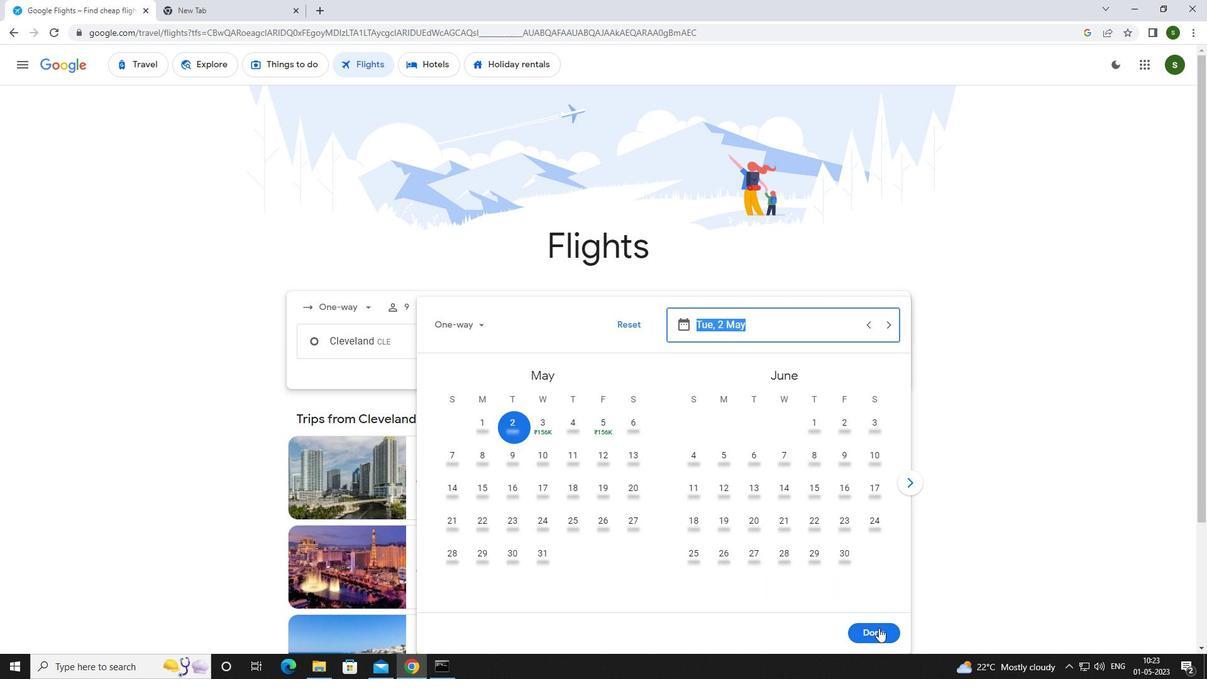 
Action: Mouse moved to (603, 384)
Screenshot: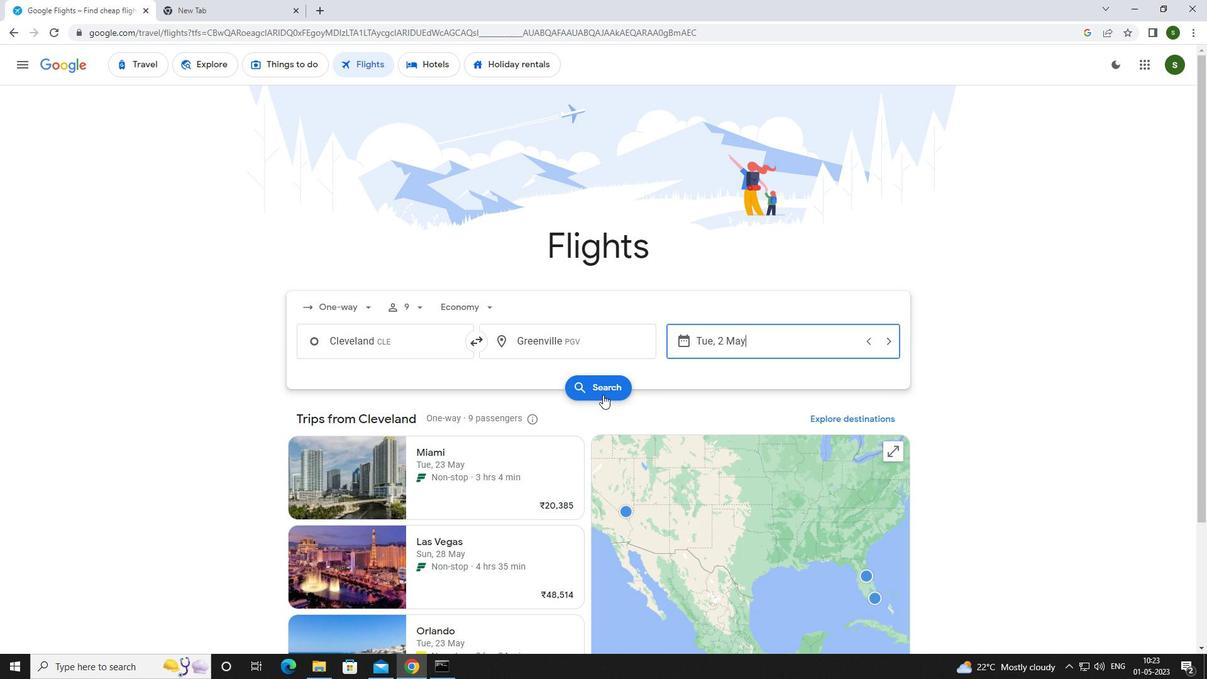 
Action: Mouse pressed left at (603, 384)
Screenshot: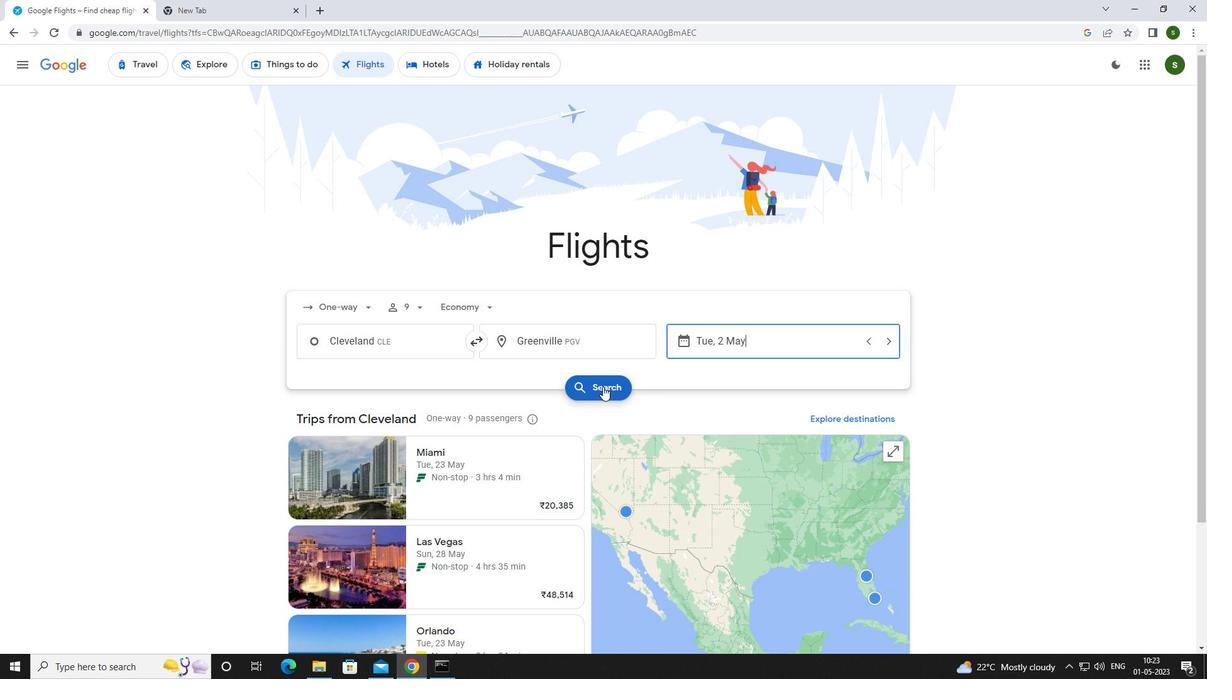 
Action: Mouse moved to (317, 174)
Screenshot: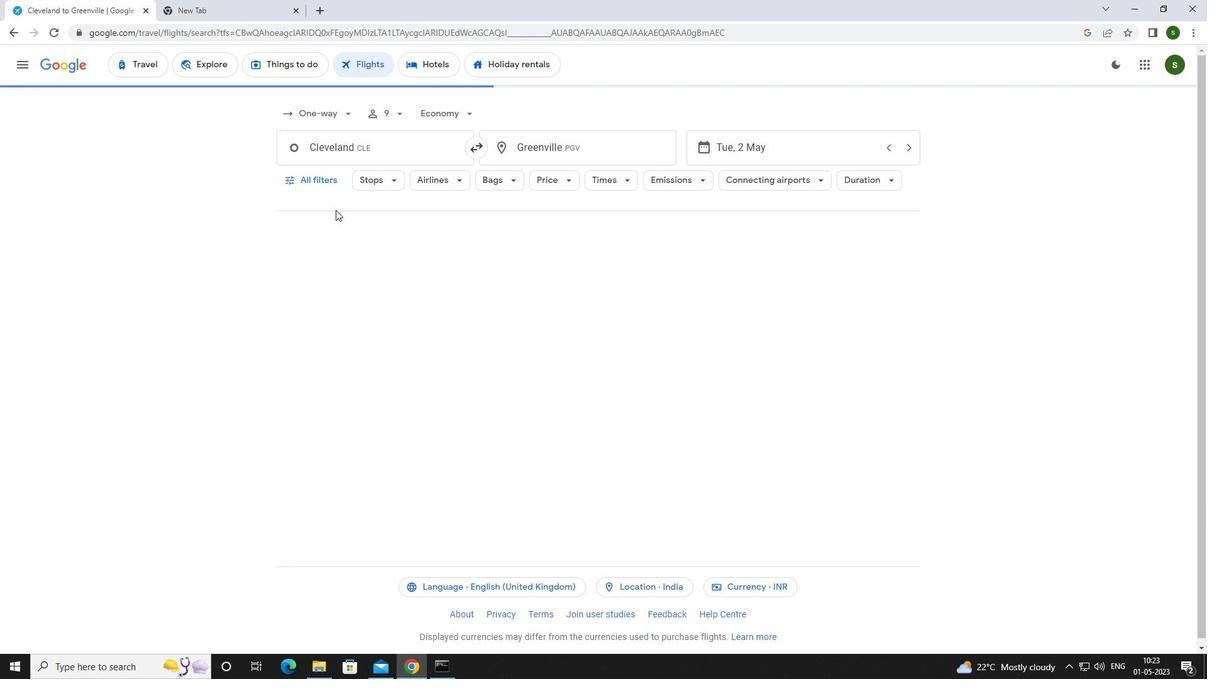 
Action: Mouse pressed left at (317, 174)
Screenshot: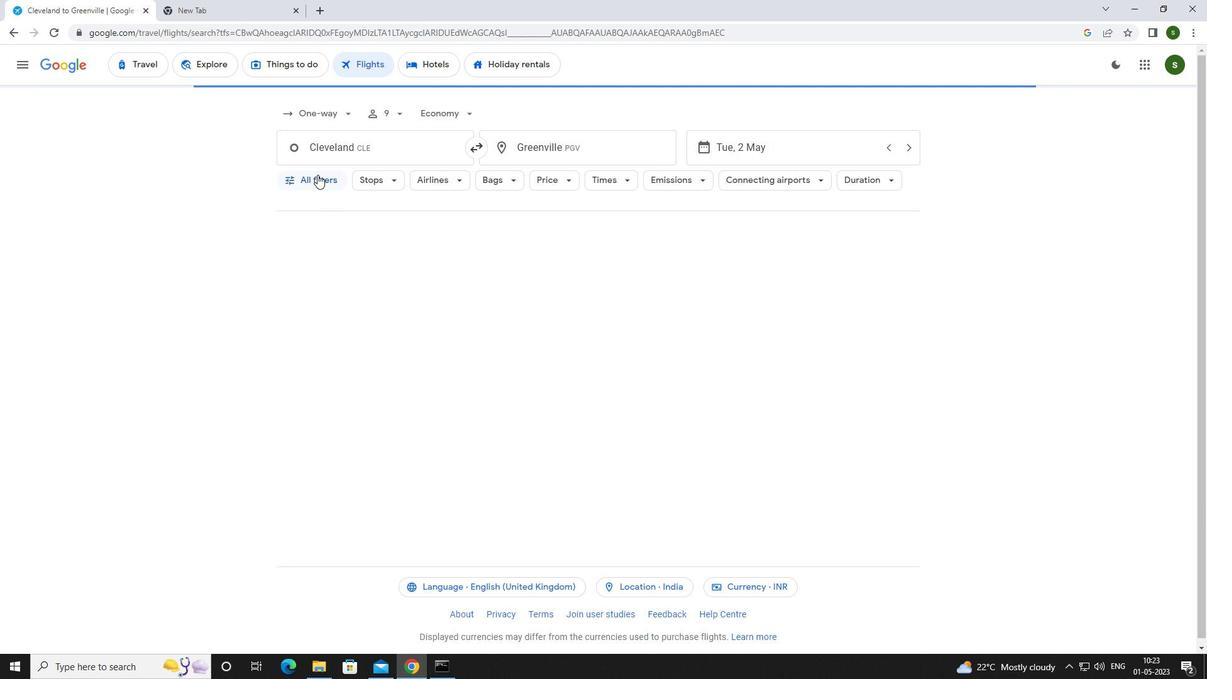 
Action: Mouse moved to (474, 451)
Screenshot: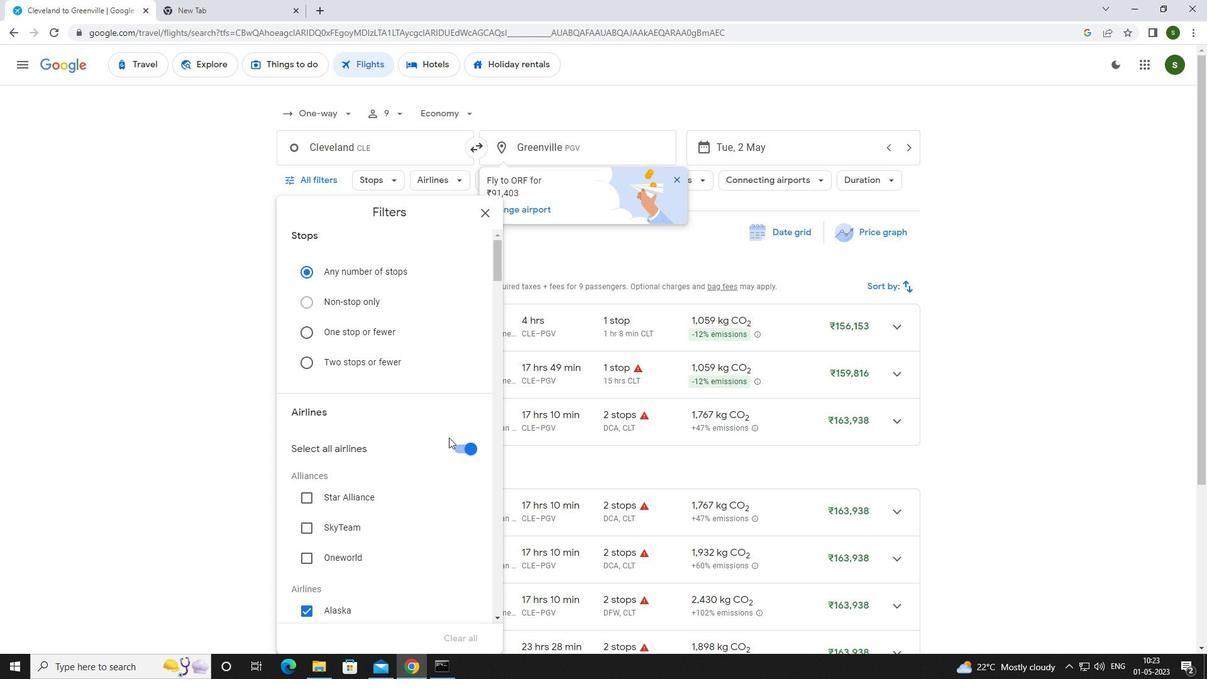 
Action: Mouse pressed left at (474, 451)
Screenshot: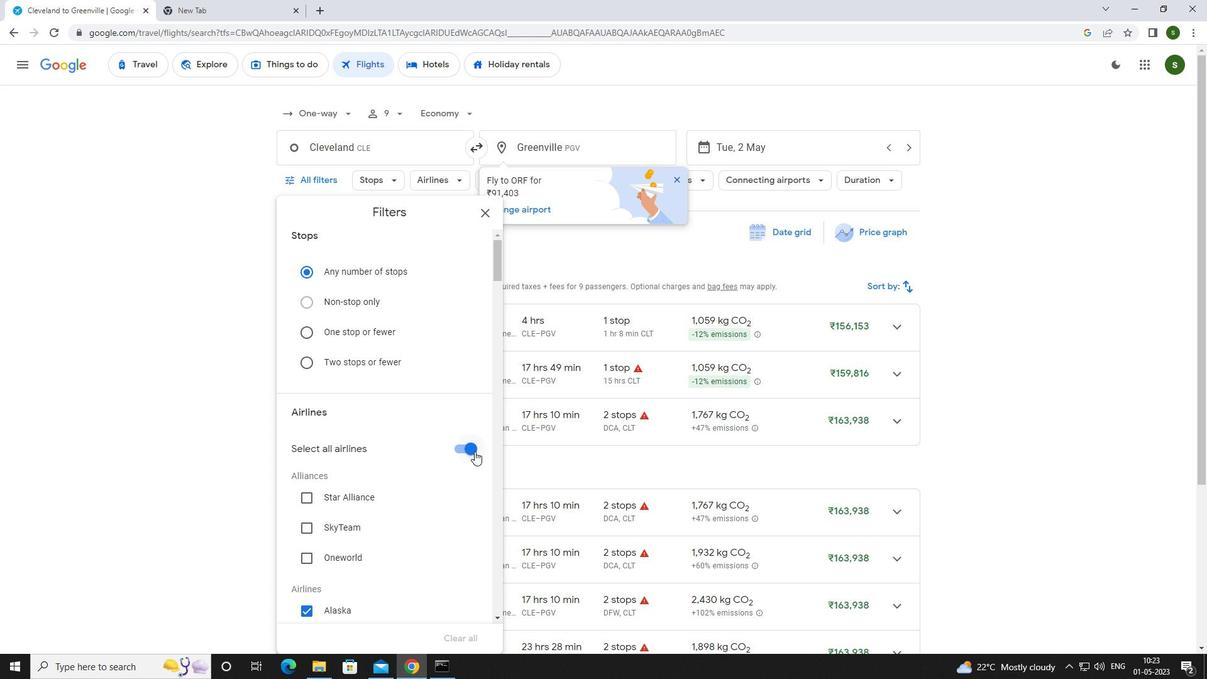 
Action: Mouse moved to (409, 428)
Screenshot: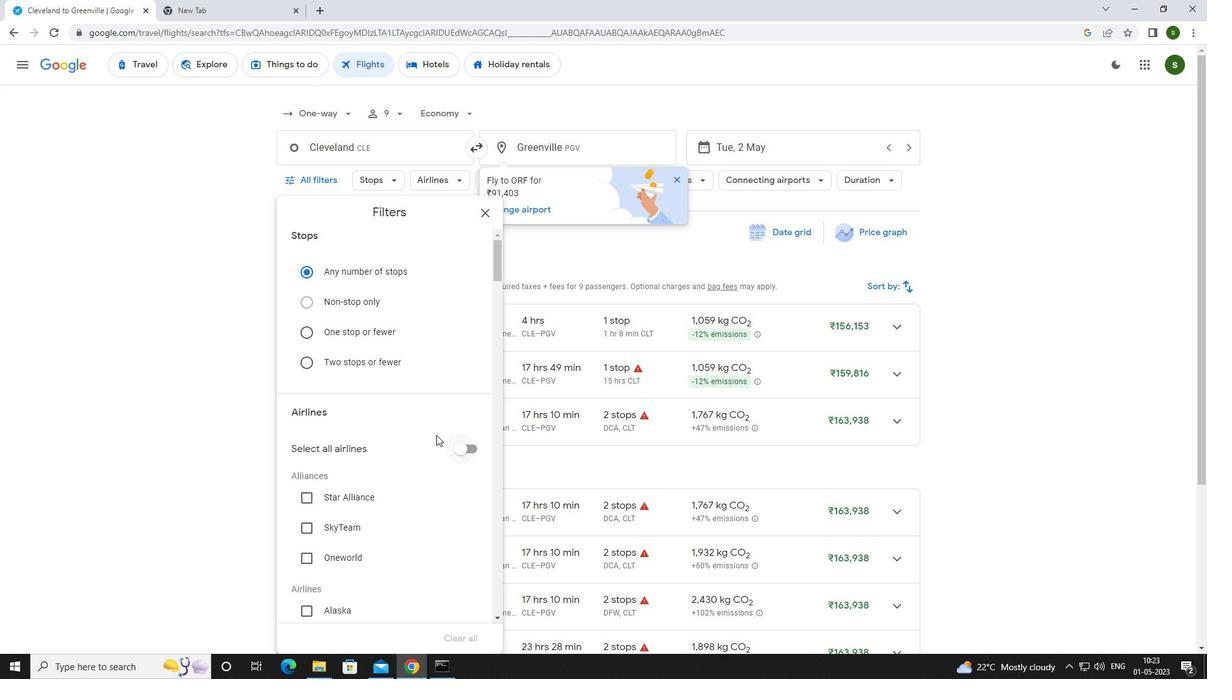 
Action: Mouse scrolled (409, 428) with delta (0, 0)
Screenshot: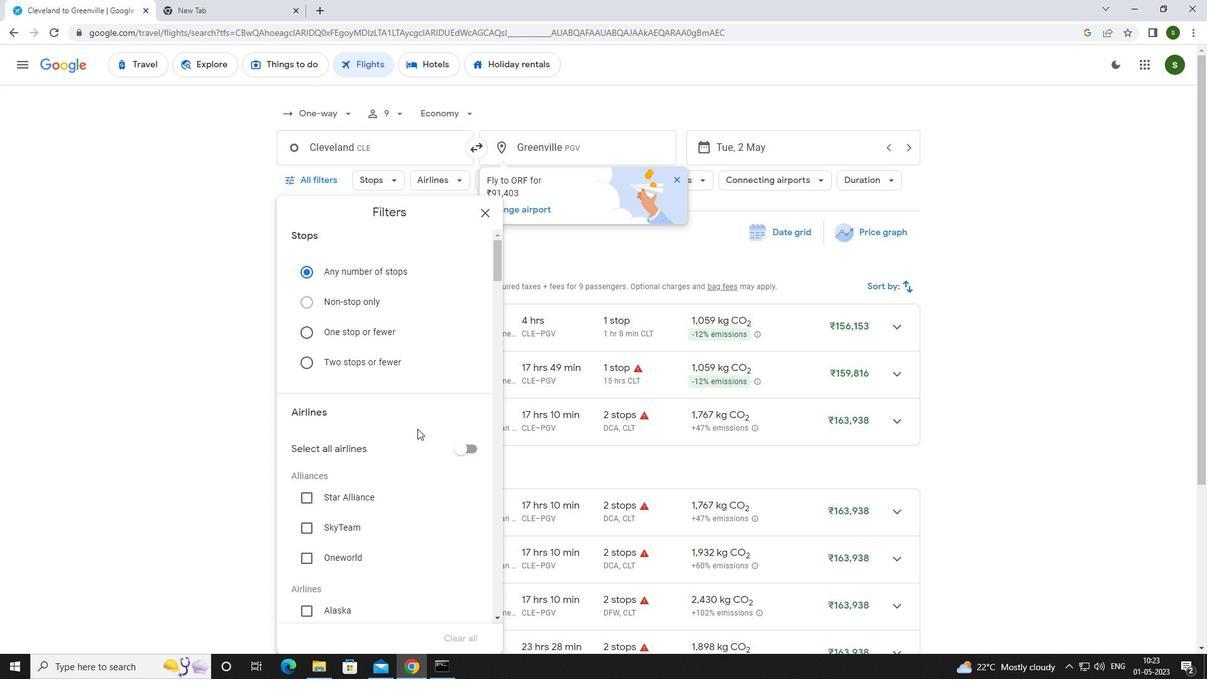 
Action: Mouse scrolled (409, 428) with delta (0, 0)
Screenshot: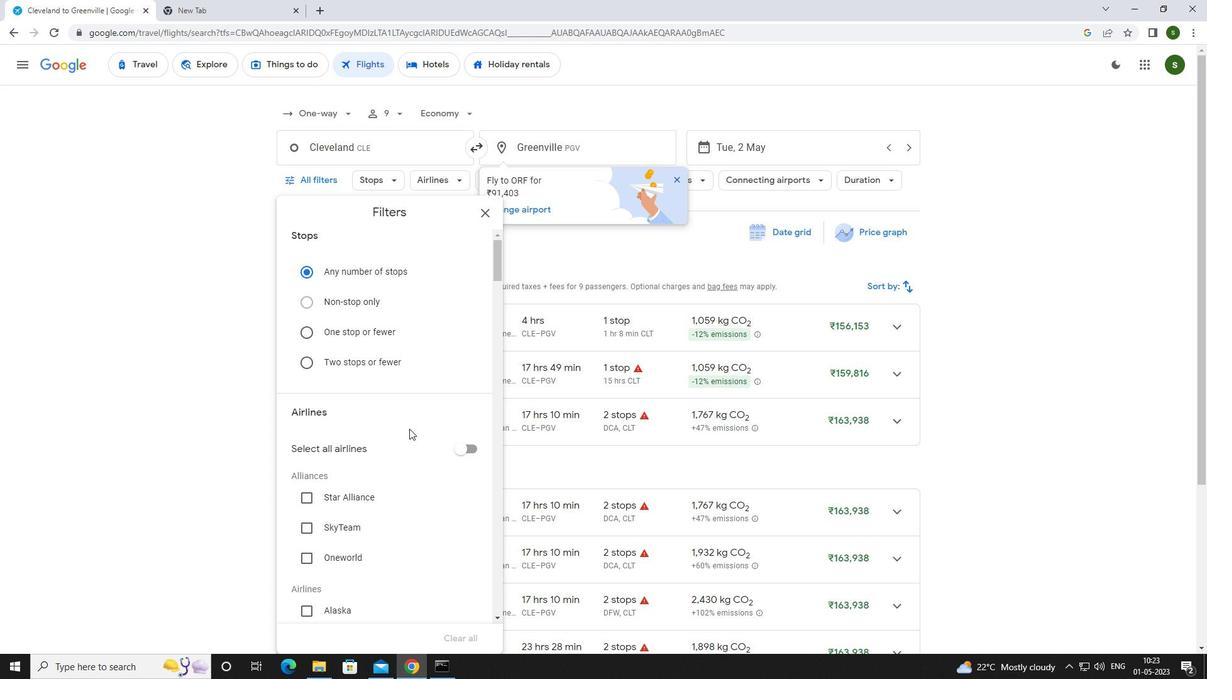 
Action: Mouse scrolled (409, 428) with delta (0, 0)
Screenshot: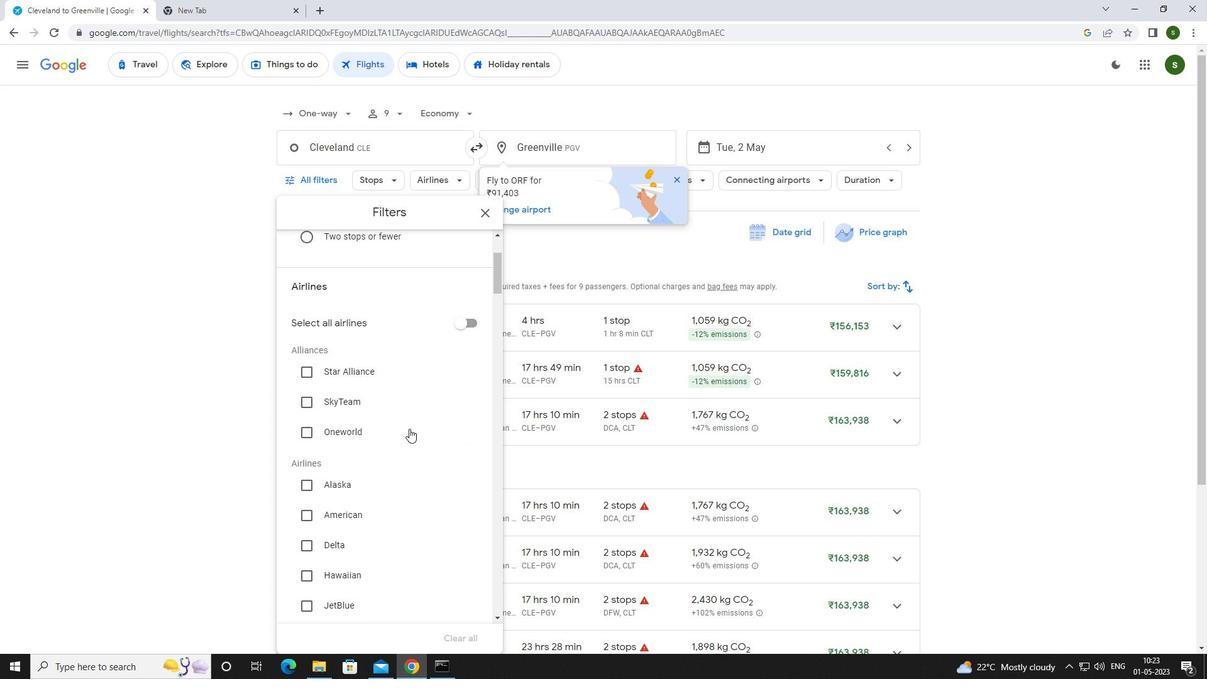 
Action: Mouse scrolled (409, 428) with delta (0, 0)
Screenshot: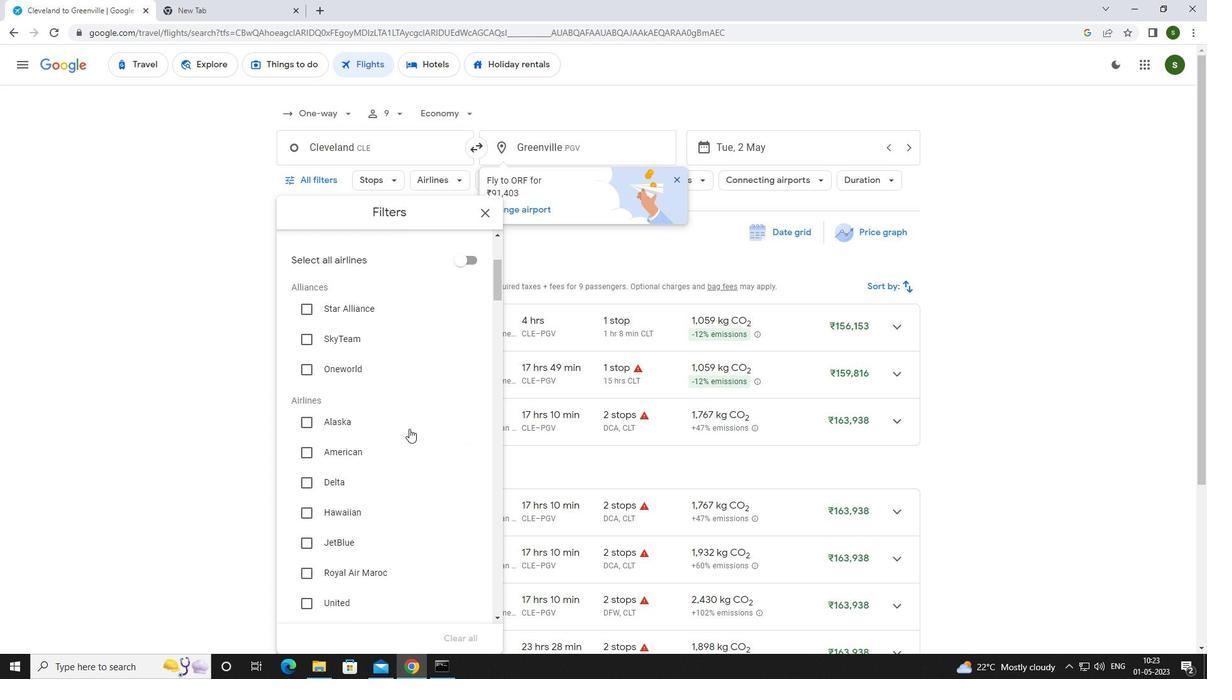 
Action: Mouse scrolled (409, 428) with delta (0, 0)
Screenshot: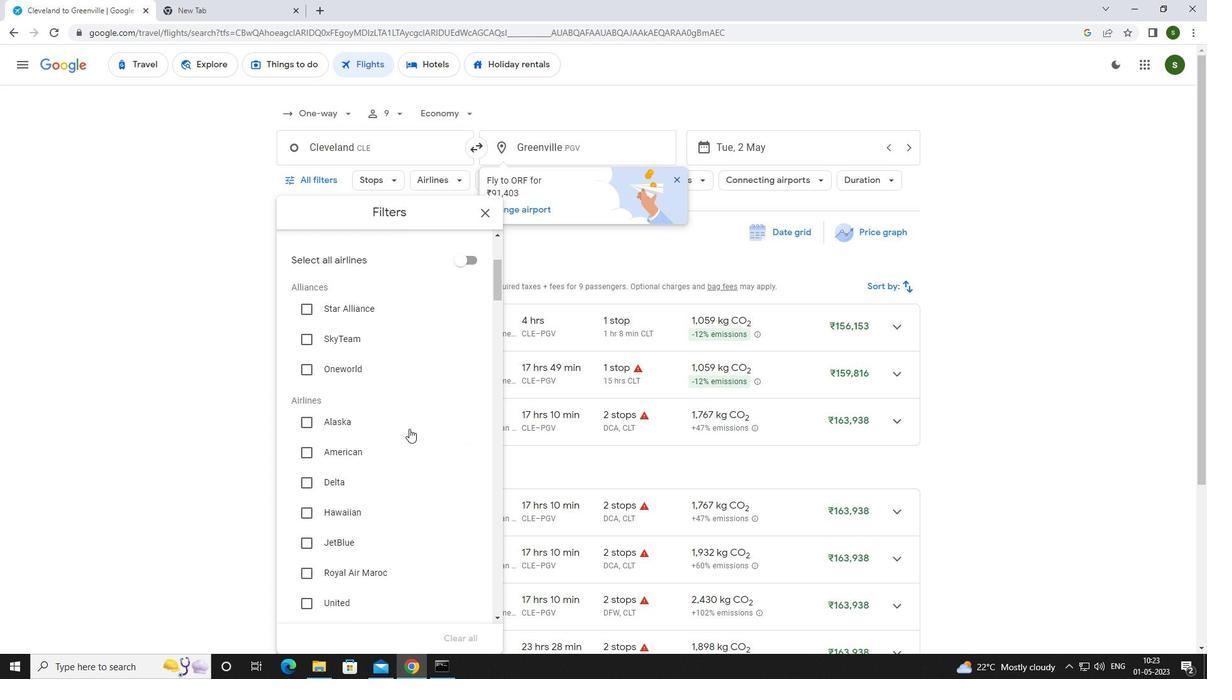 
Action: Mouse scrolled (409, 428) with delta (0, 0)
Screenshot: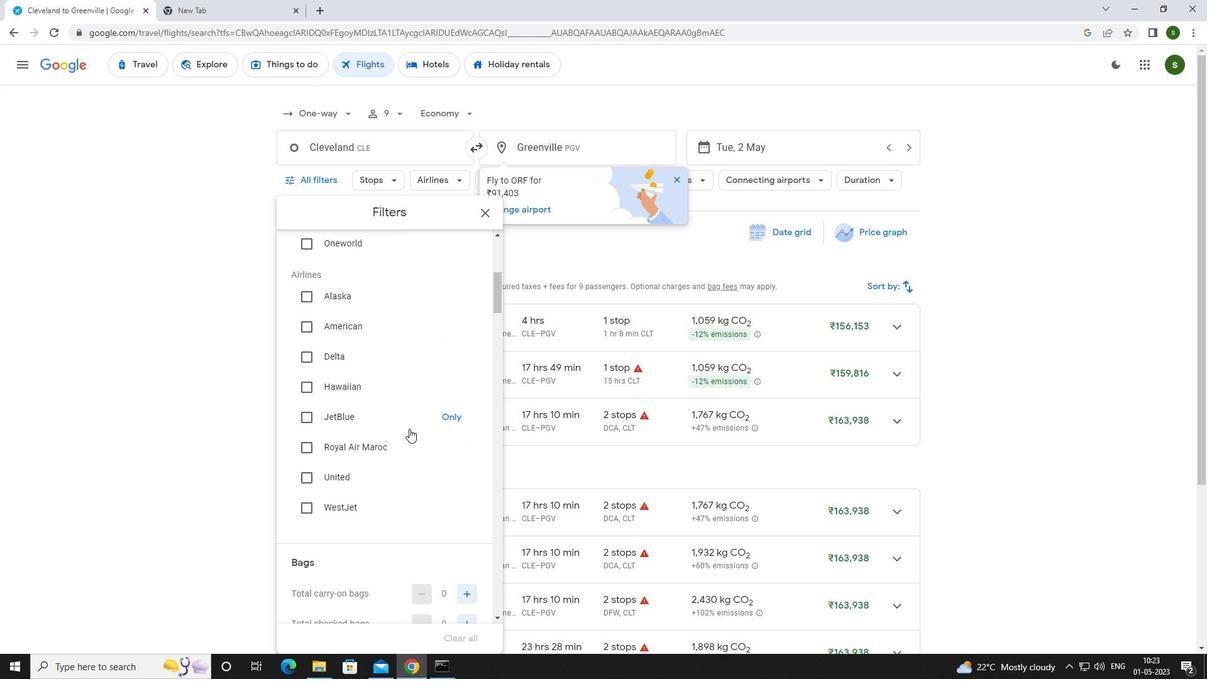 
Action: Mouse scrolled (409, 428) with delta (0, 0)
Screenshot: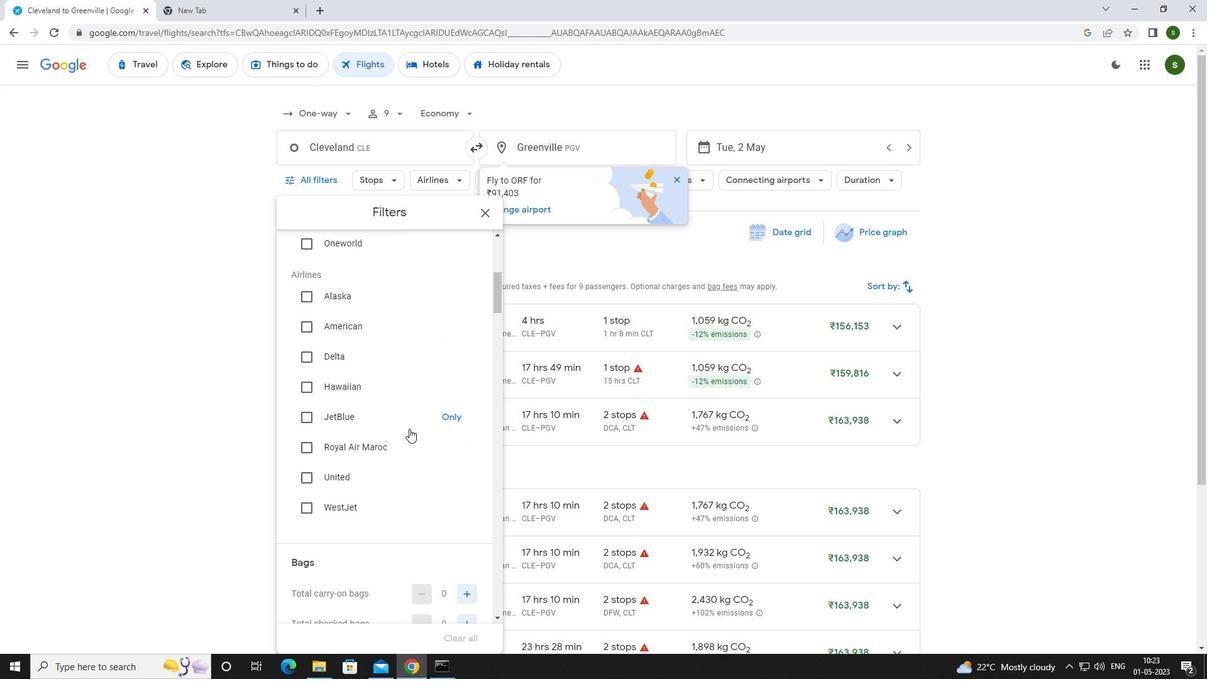 
Action: Mouse scrolled (409, 428) with delta (0, 0)
Screenshot: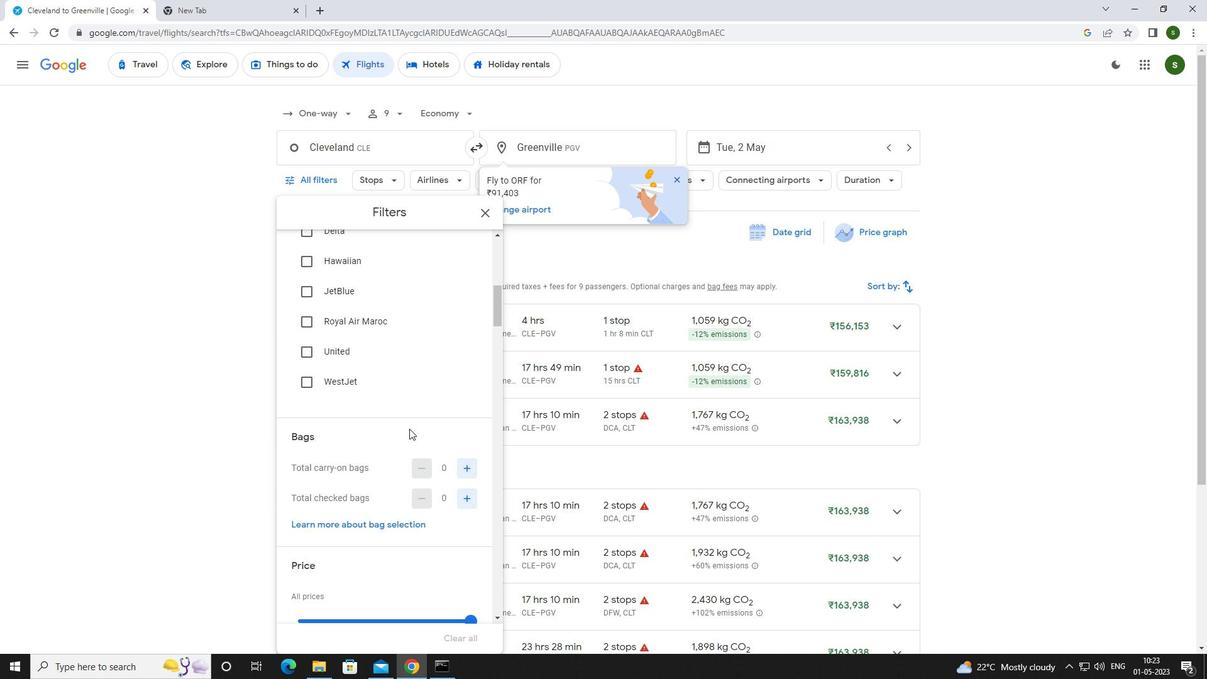 
Action: Mouse scrolled (409, 428) with delta (0, 0)
Screenshot: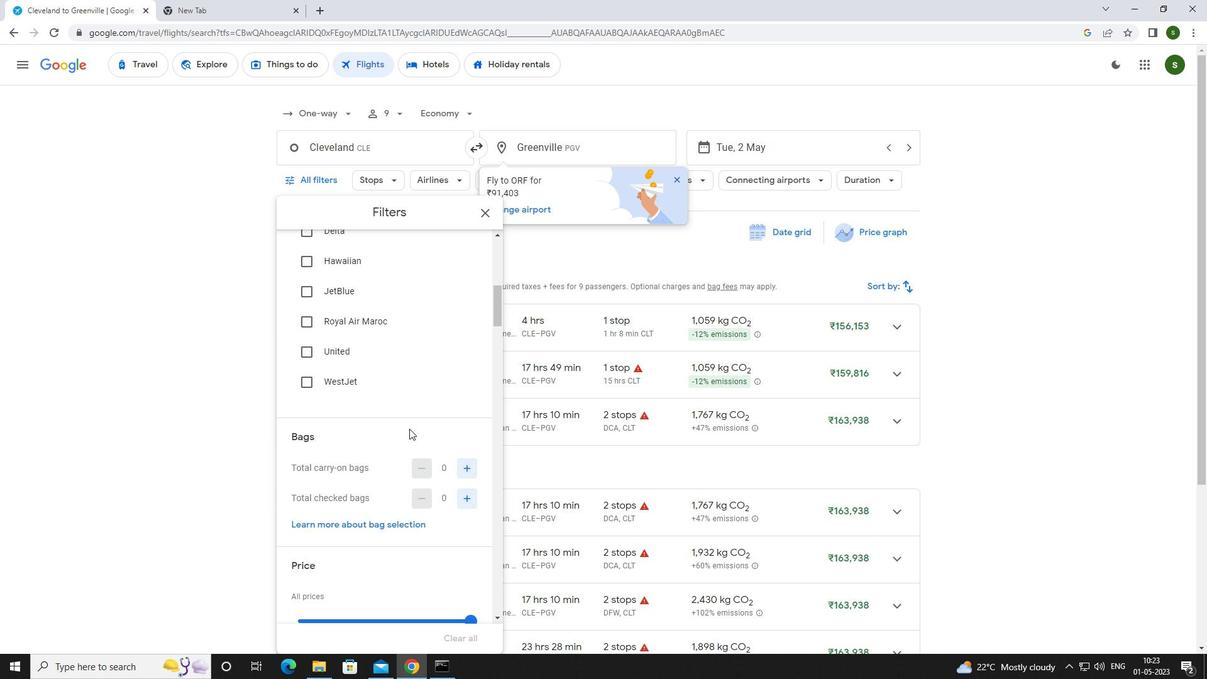 
Action: Mouse scrolled (409, 428) with delta (0, 0)
Screenshot: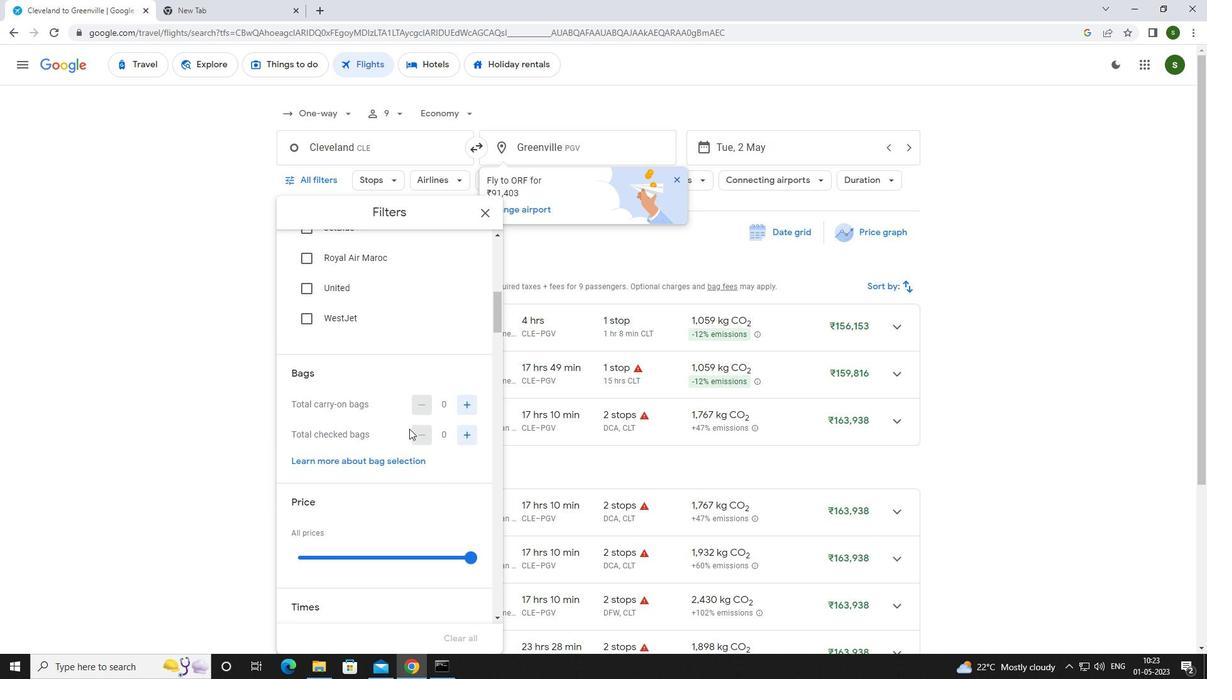 
Action: Mouse moved to (469, 435)
Screenshot: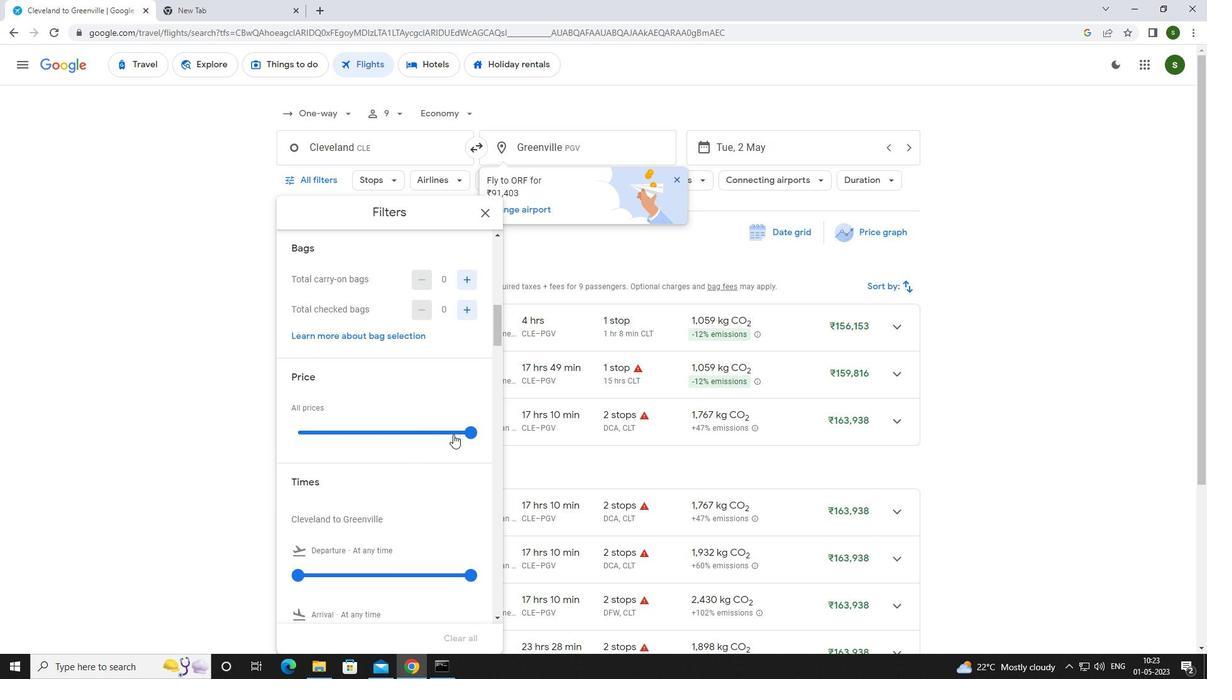 
Action: Mouse pressed left at (469, 435)
Screenshot: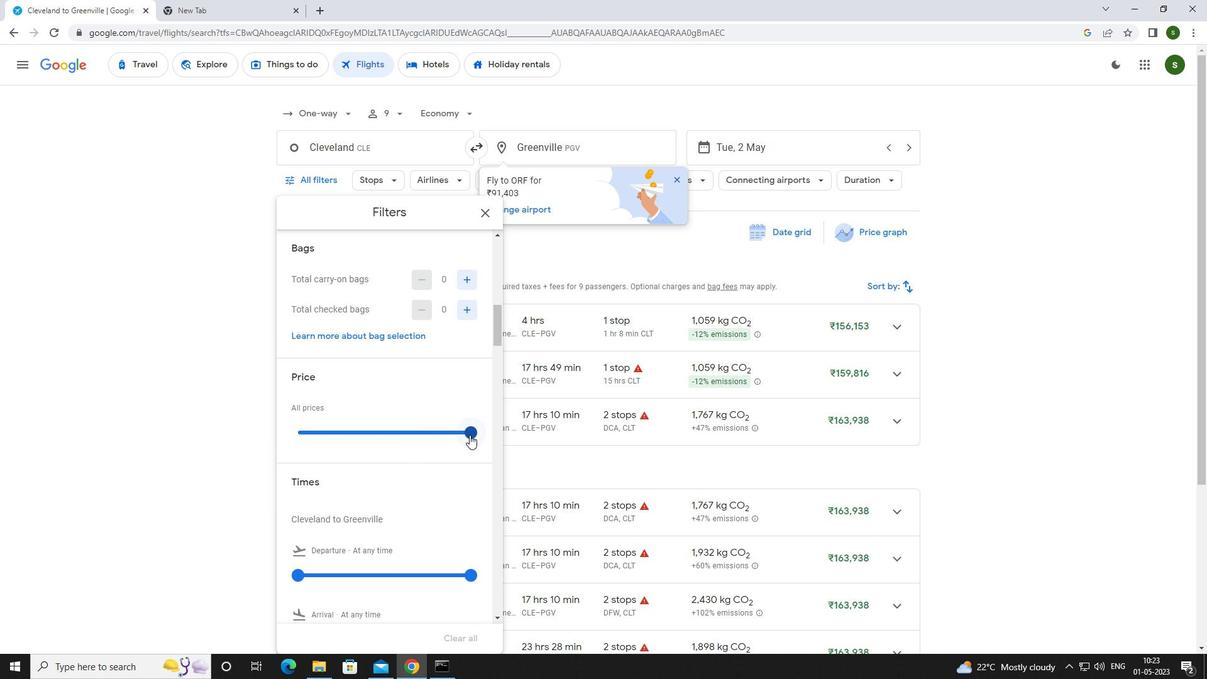 
Action: Mouse moved to (296, 576)
Screenshot: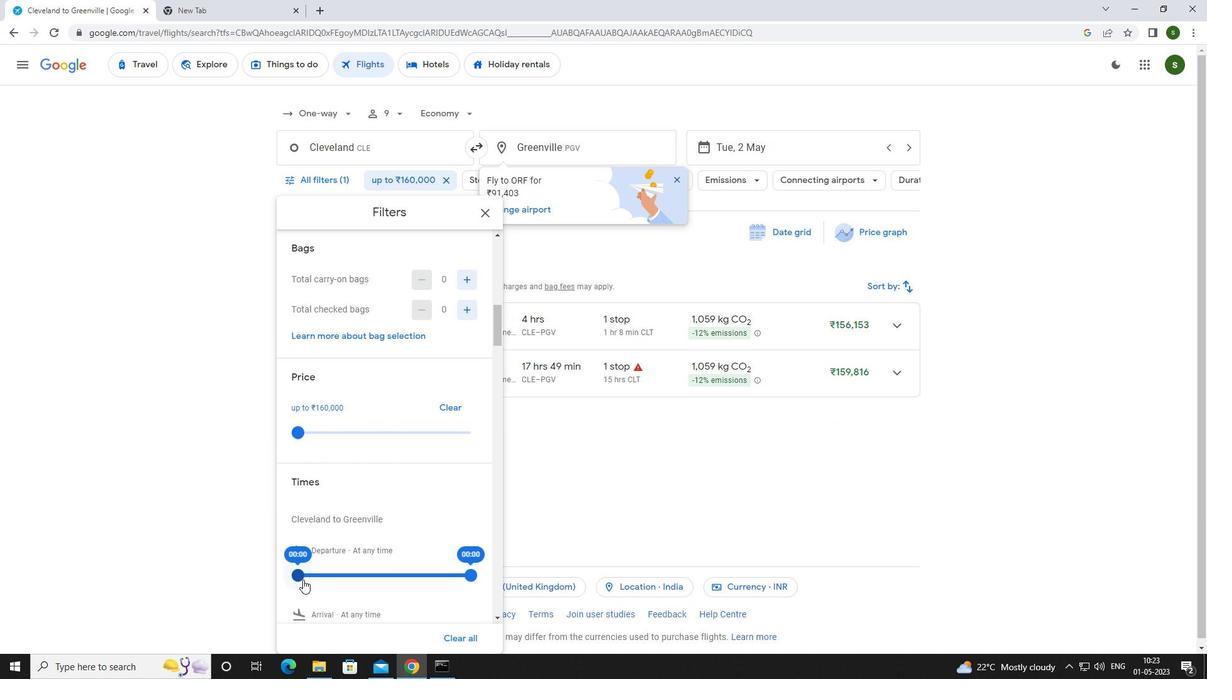 
Action: Mouse pressed left at (296, 576)
Screenshot: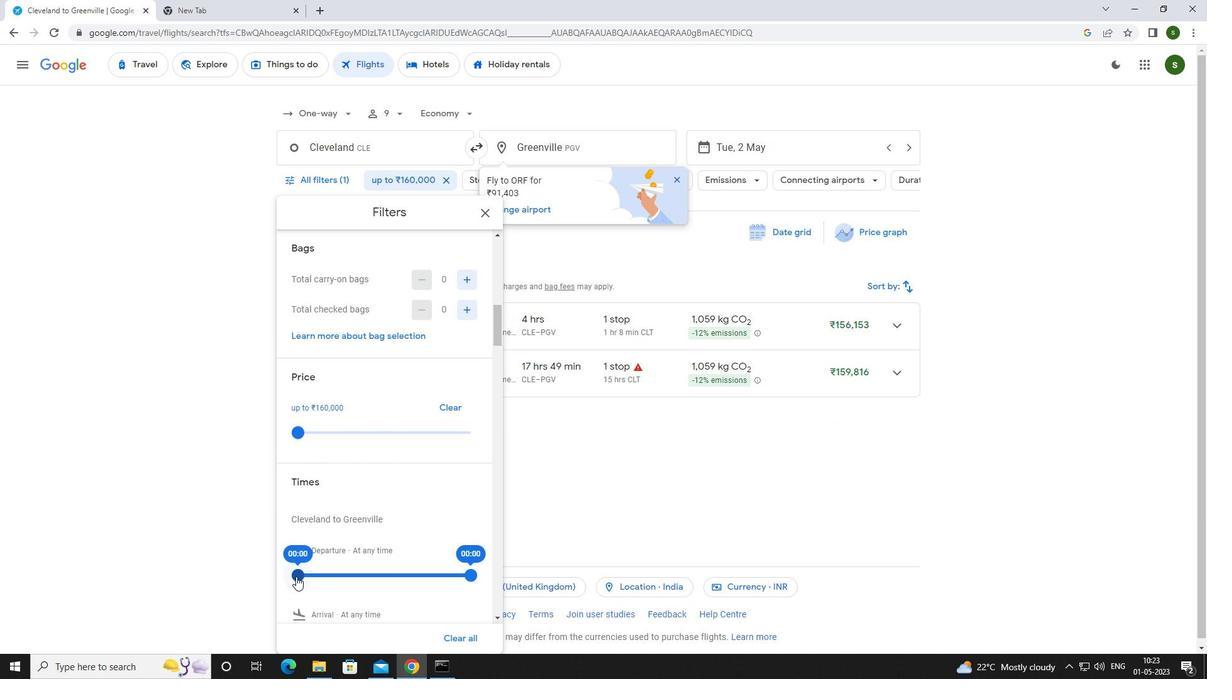 
Action: Mouse moved to (588, 471)
Screenshot: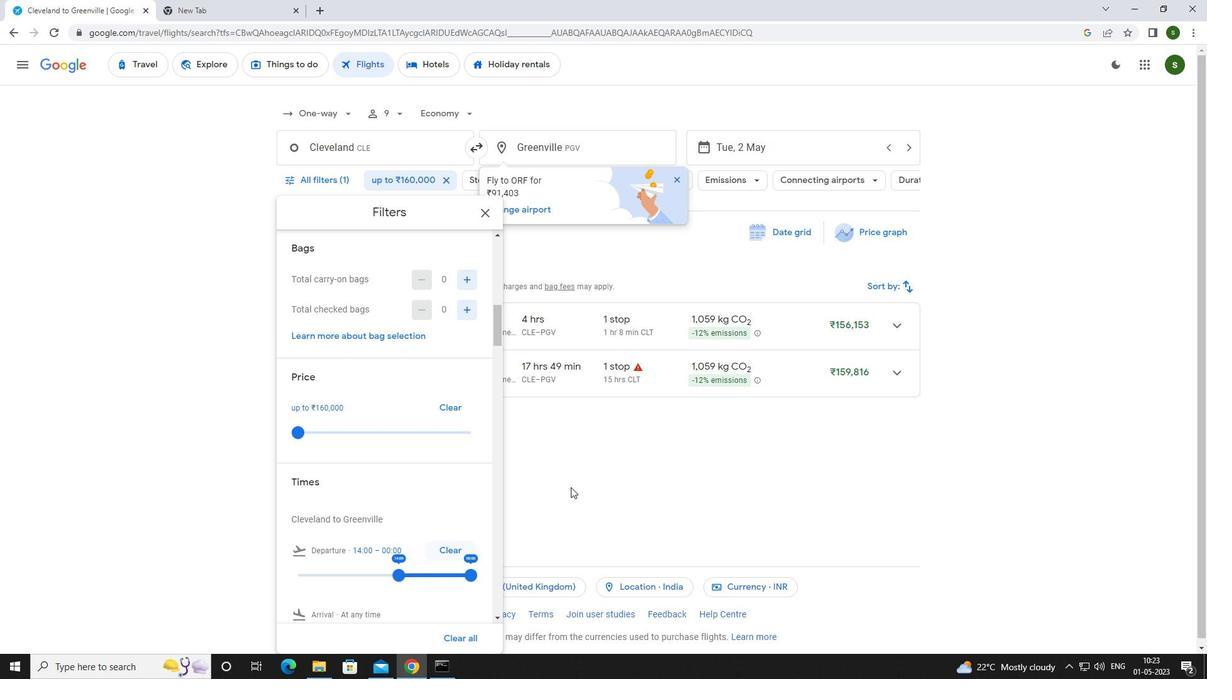 
Action: Mouse pressed left at (588, 471)
Screenshot: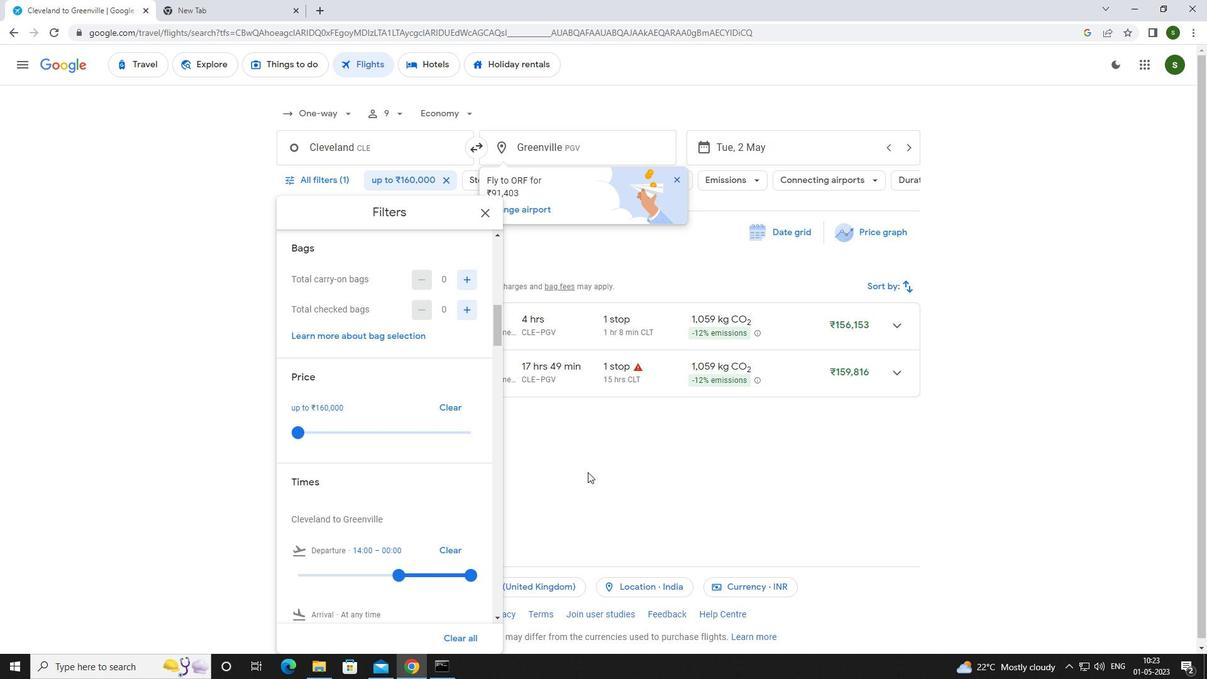 
Action: Mouse moved to (587, 471)
Screenshot: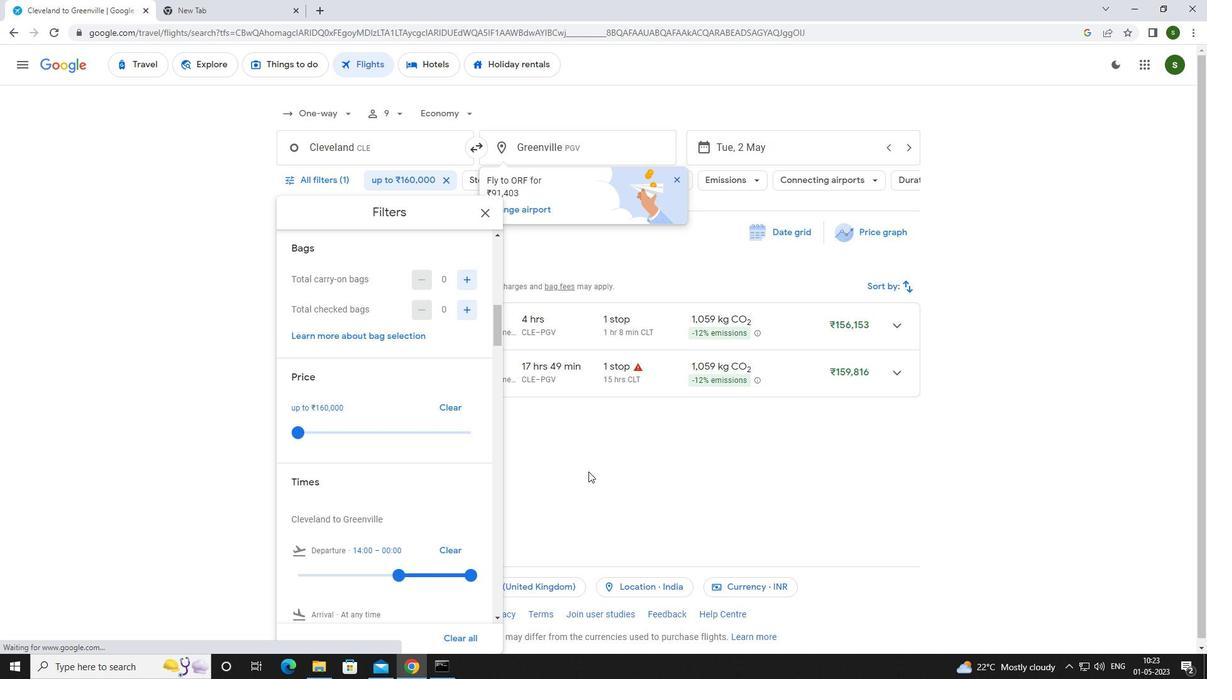 
